 Task: Search one way flight ticket for 5 adults, 1 child, 2 infants in seat and 1 infant on lap in business from Laredo: Laredo International Airport to Riverton: Central Wyoming Regional Airport (was Riverton Regional) on 8-4-2023. Choice of flights is American. Number of bags: 2 checked bags. Price is upto 81000. Outbound departure time preference is 4:00.
Action: Mouse moved to (243, 342)
Screenshot: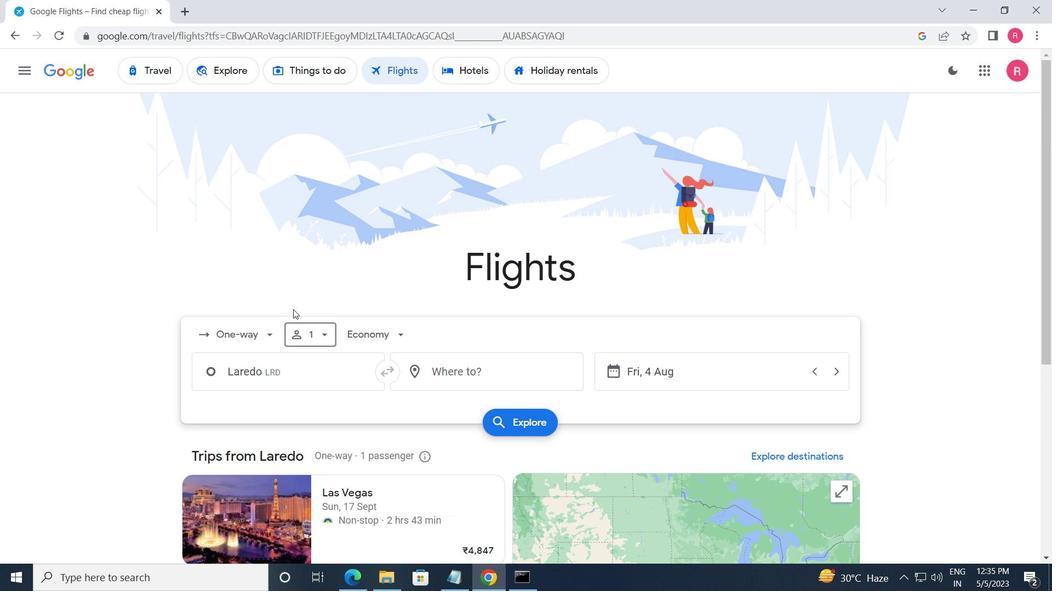 
Action: Mouse pressed left at (243, 342)
Screenshot: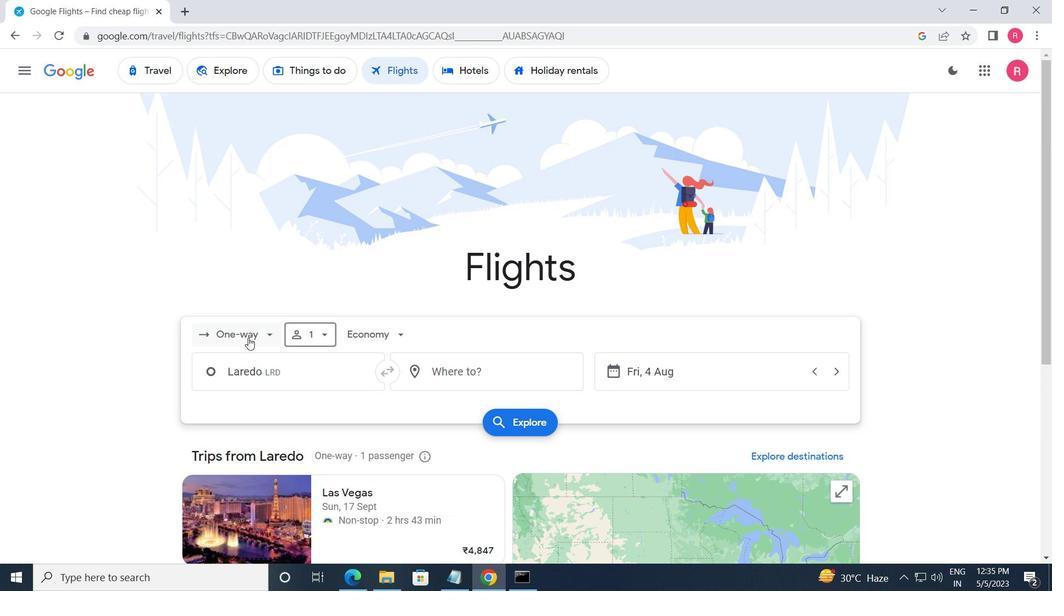 
Action: Mouse moved to (281, 391)
Screenshot: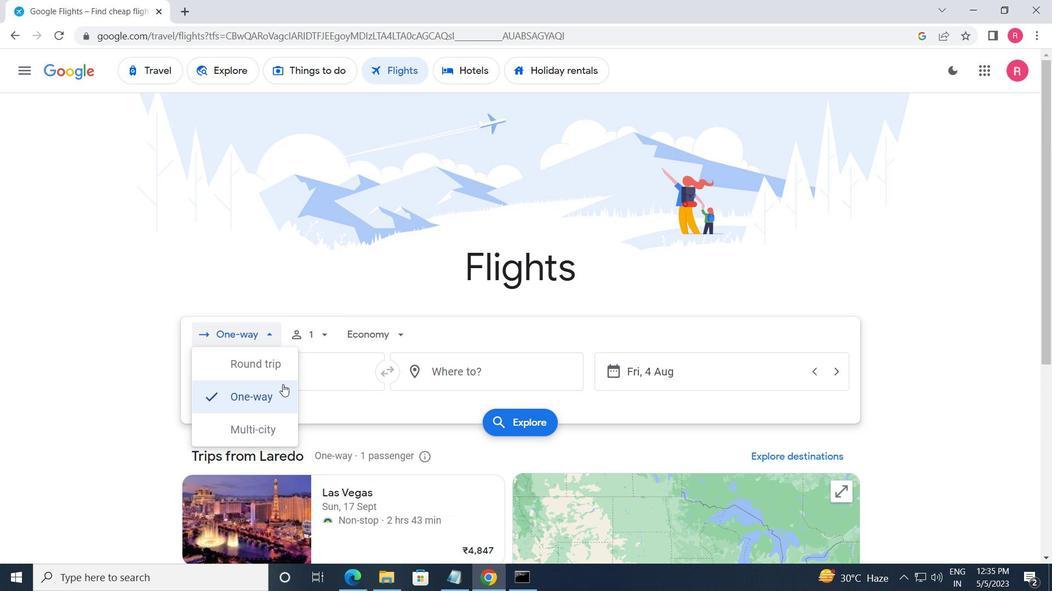 
Action: Mouse pressed left at (281, 391)
Screenshot: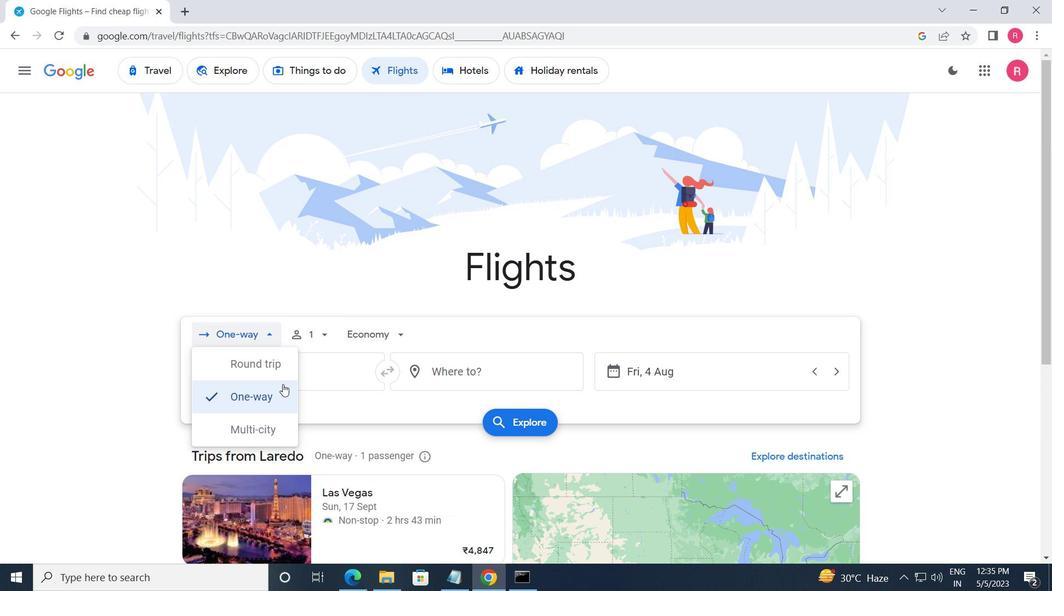 
Action: Mouse moved to (311, 340)
Screenshot: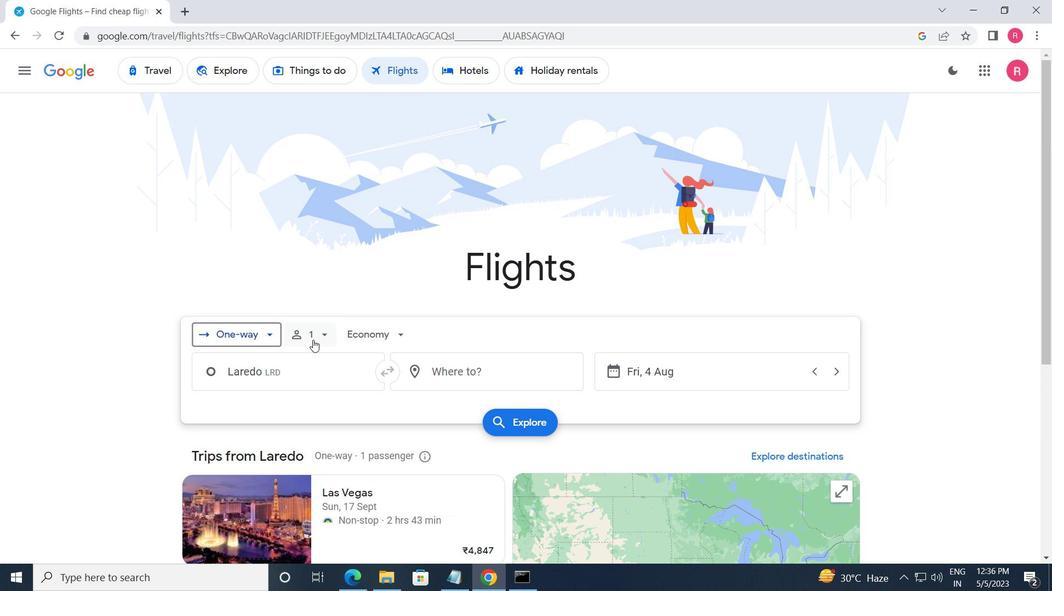
Action: Mouse pressed left at (311, 340)
Screenshot: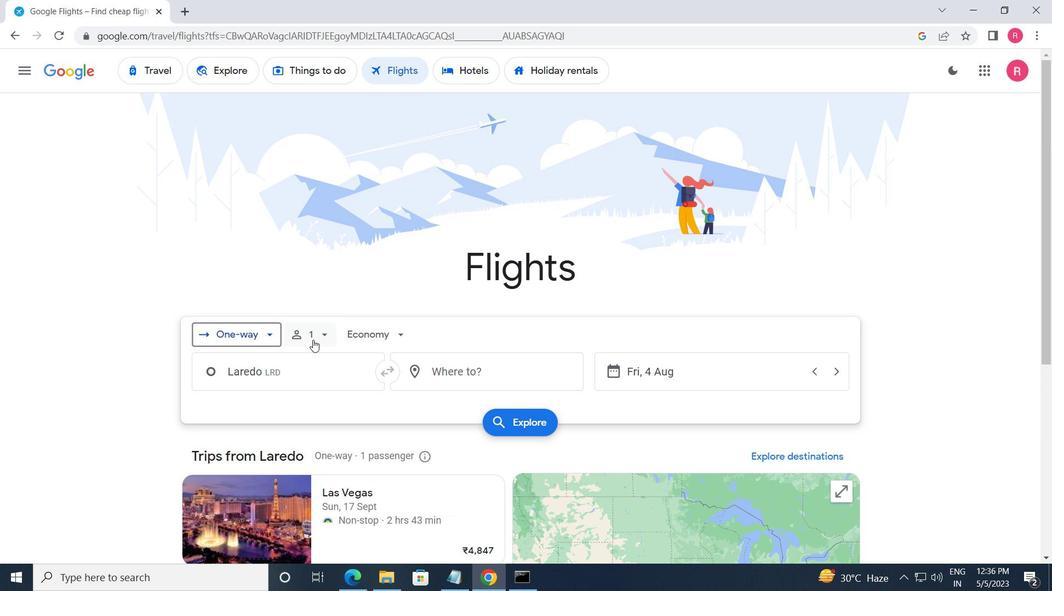 
Action: Mouse moved to (424, 367)
Screenshot: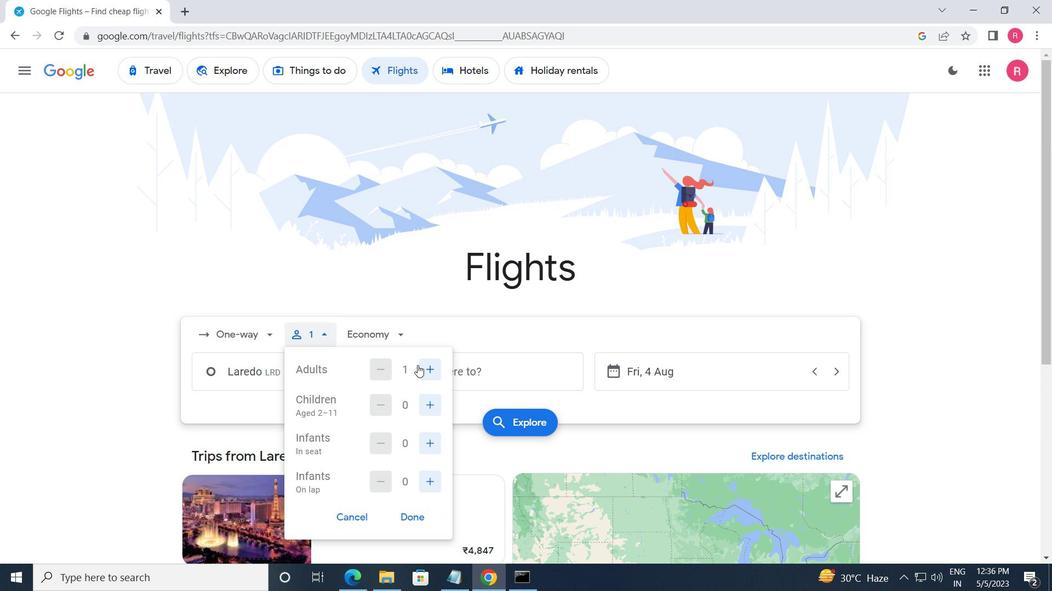 
Action: Mouse pressed left at (424, 367)
Screenshot: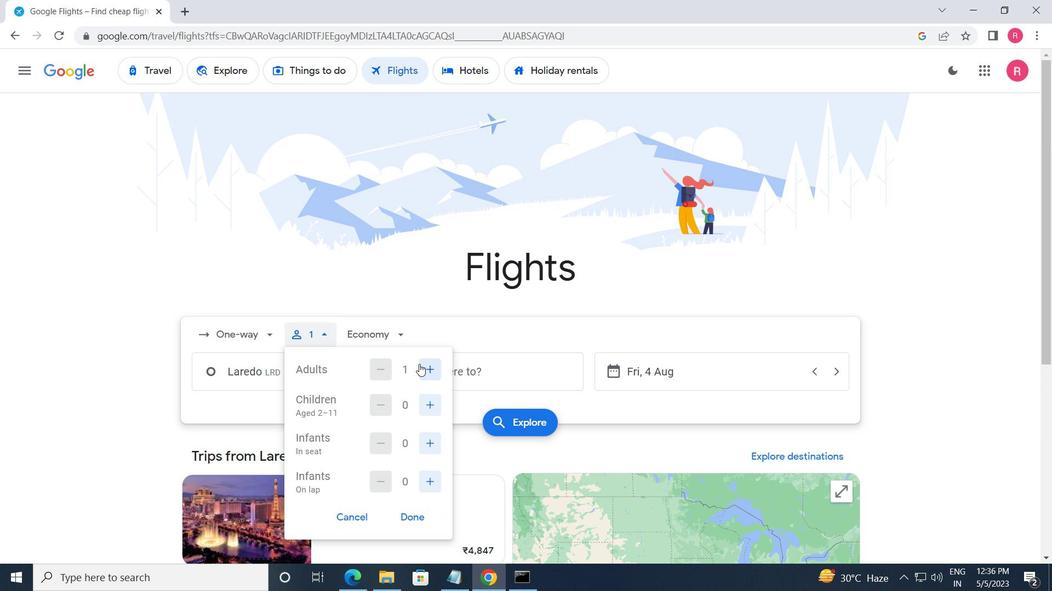 
Action: Mouse pressed left at (424, 367)
Screenshot: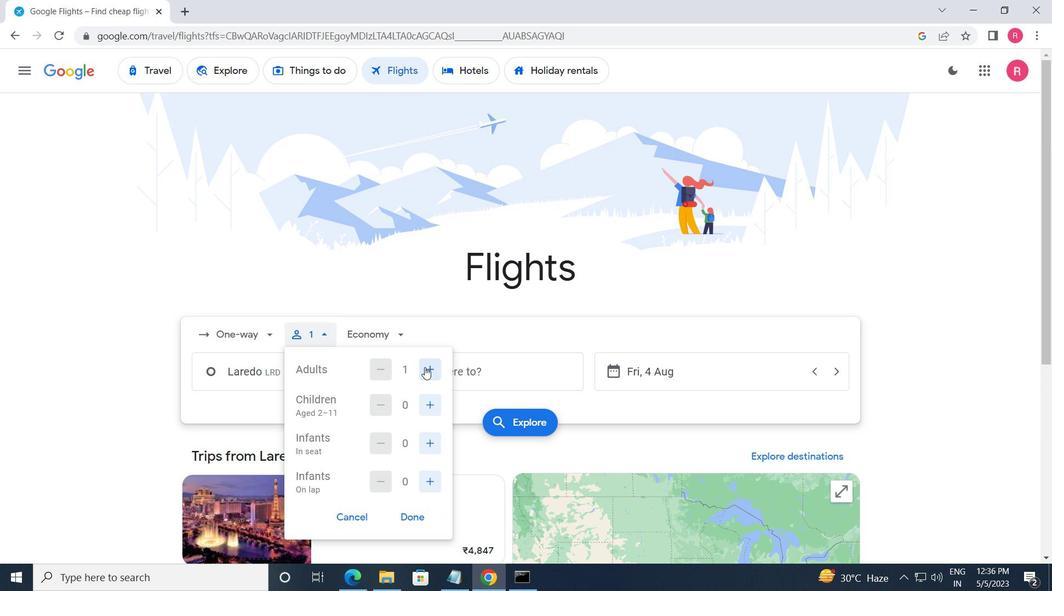 
Action: Mouse pressed left at (424, 367)
Screenshot: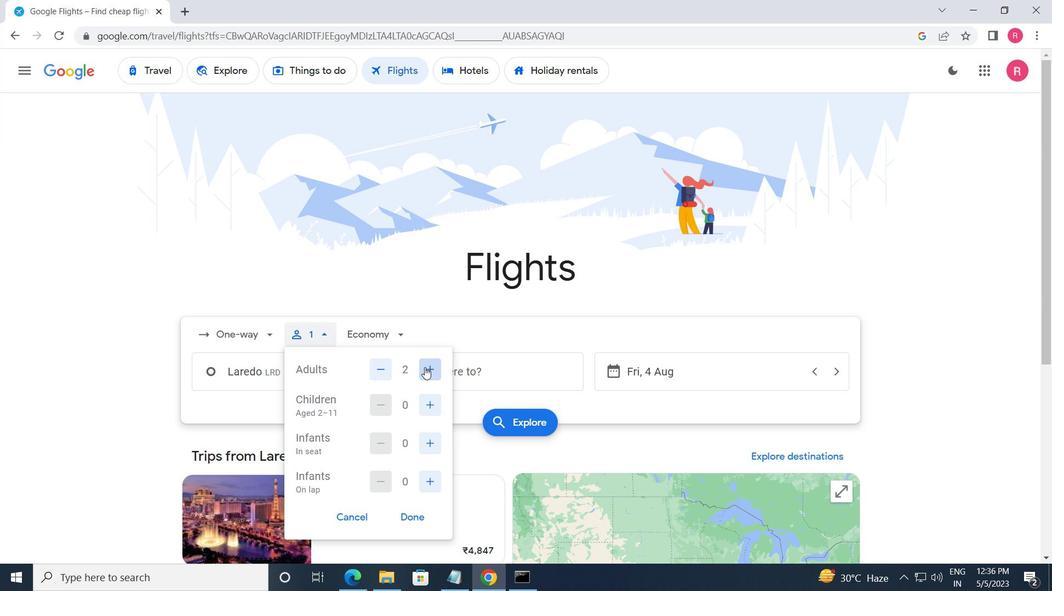 
Action: Mouse moved to (424, 367)
Screenshot: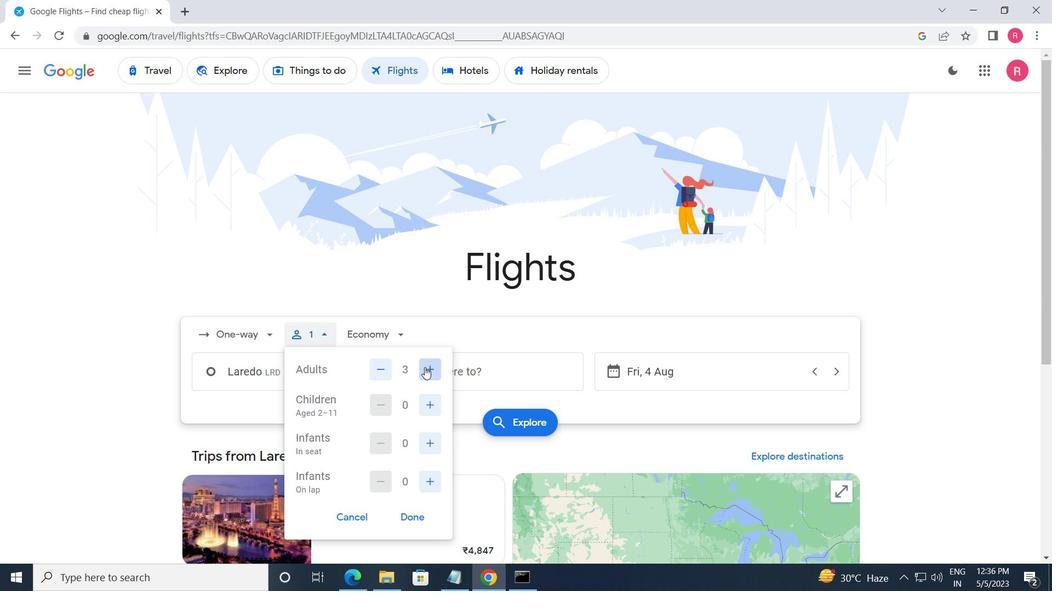 
Action: Mouse pressed left at (424, 367)
Screenshot: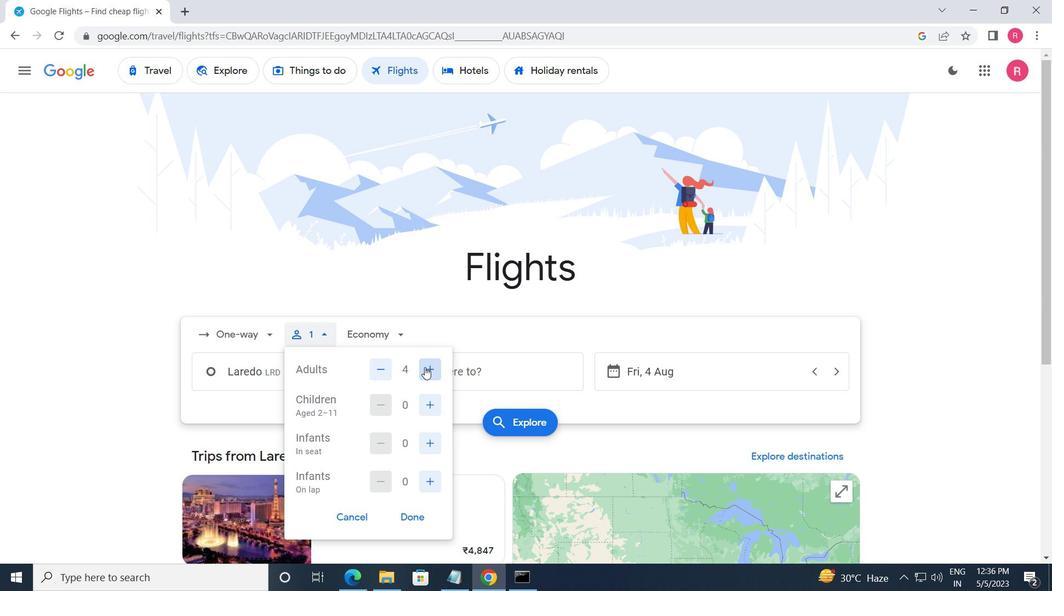 
Action: Mouse moved to (433, 395)
Screenshot: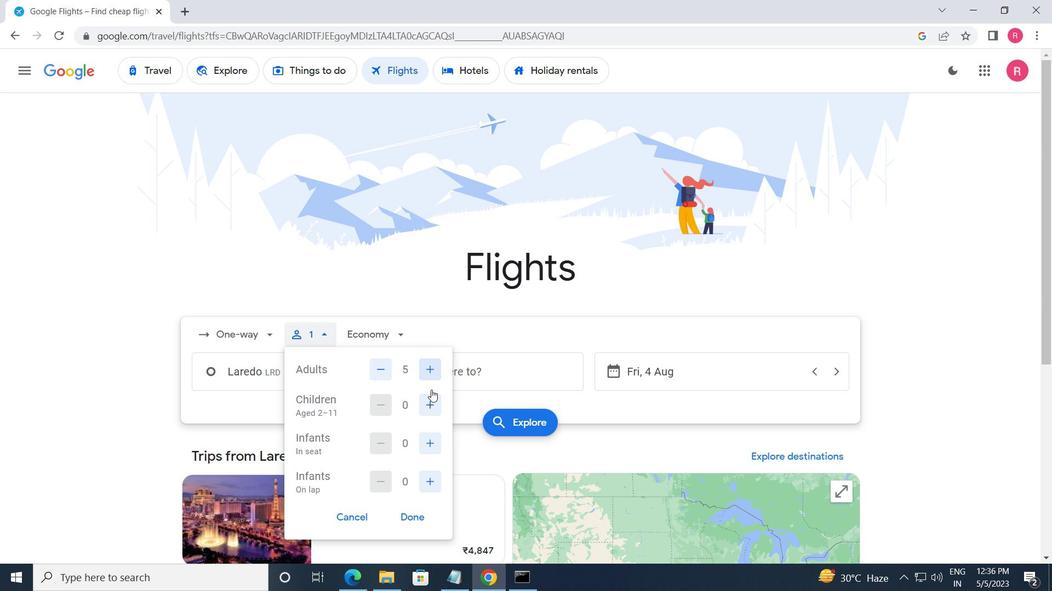 
Action: Mouse pressed left at (433, 395)
Screenshot: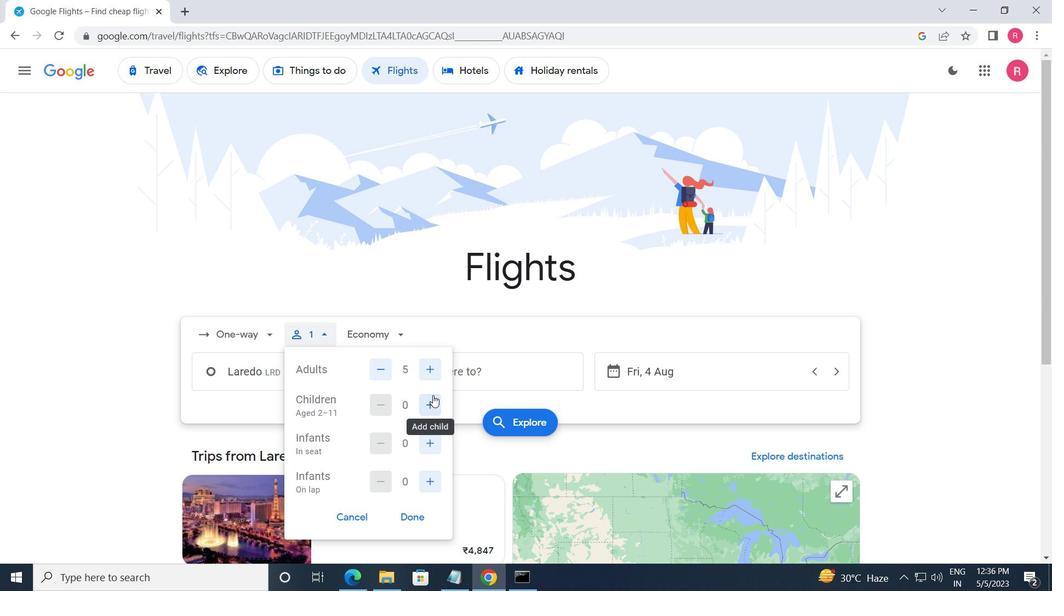 
Action: Mouse moved to (433, 435)
Screenshot: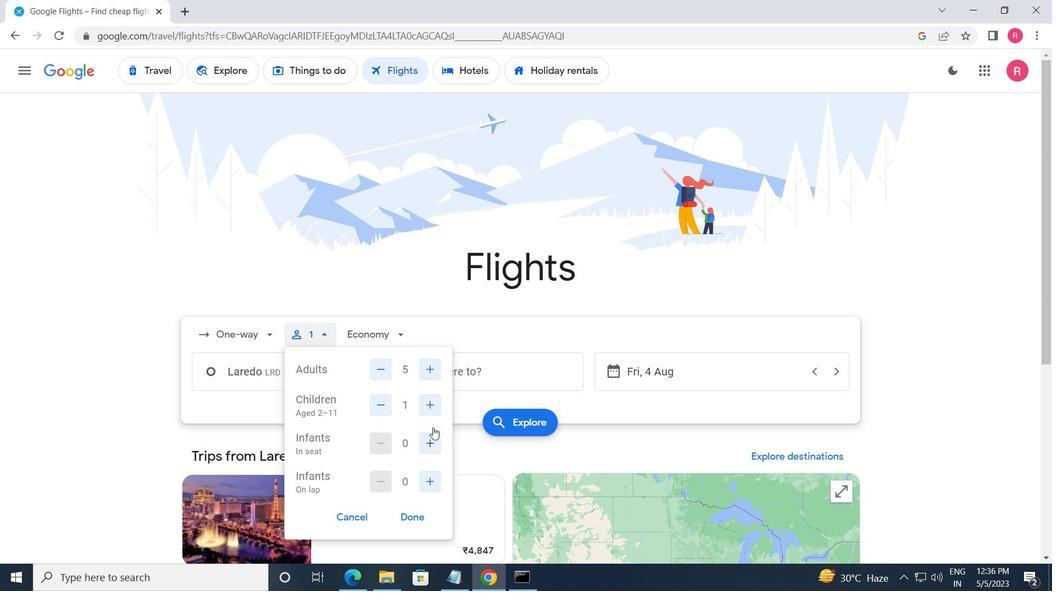 
Action: Mouse pressed left at (433, 435)
Screenshot: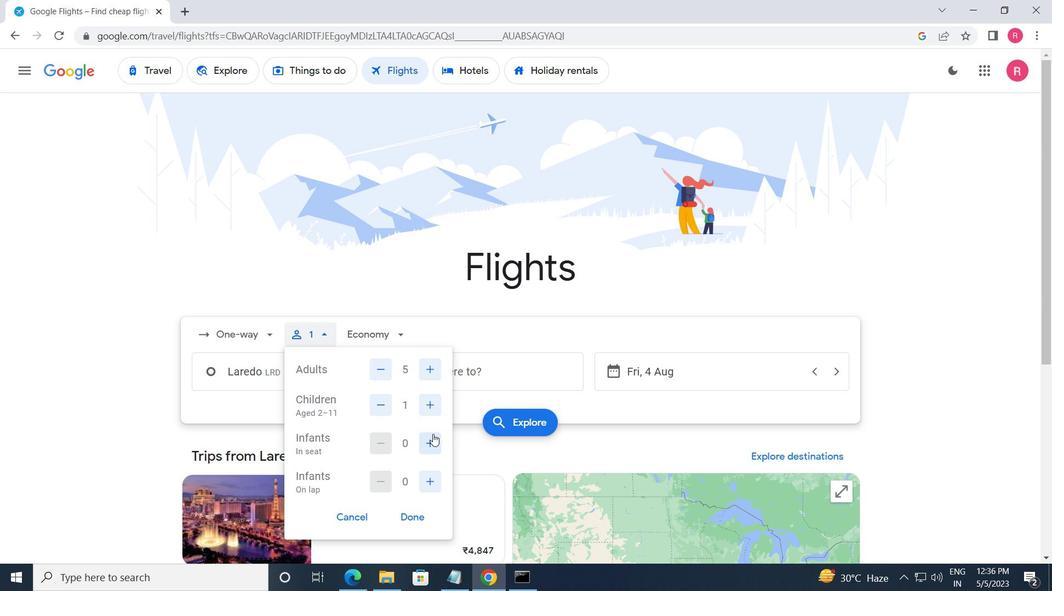 
Action: Mouse pressed left at (433, 435)
Screenshot: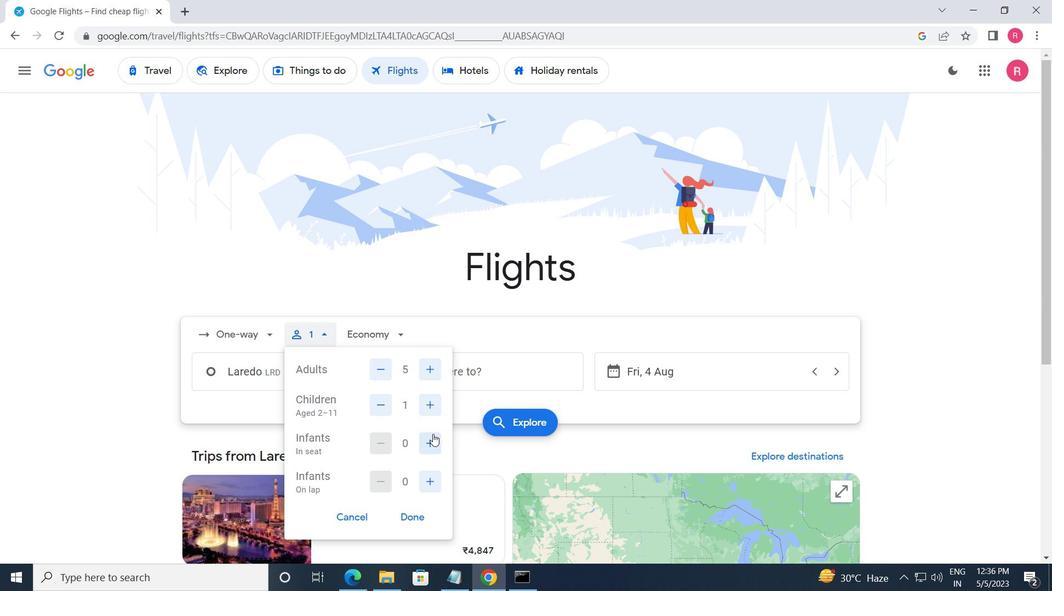 
Action: Mouse moved to (433, 435)
Screenshot: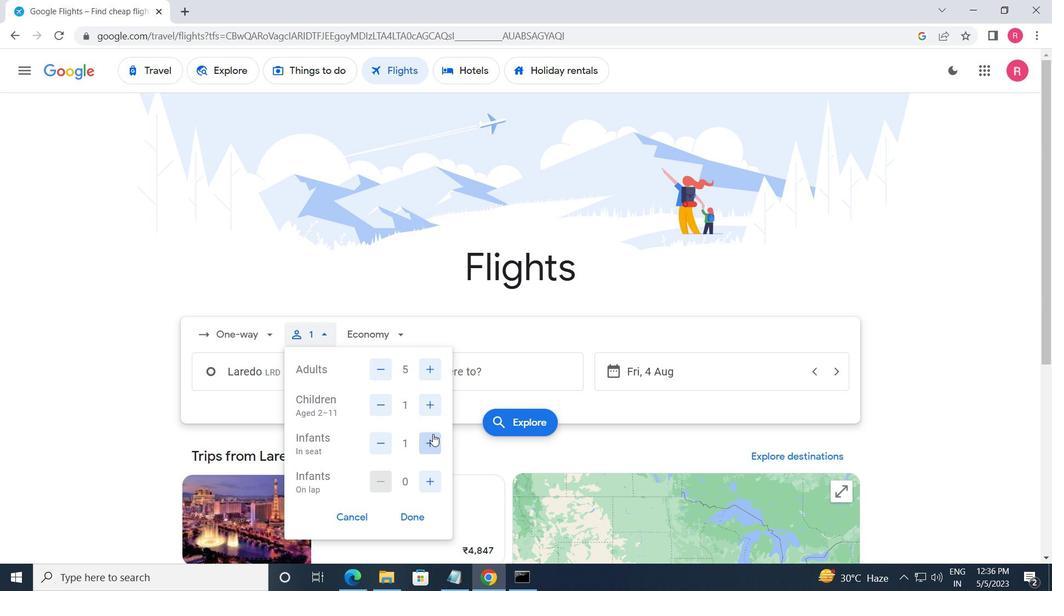 
Action: Mouse pressed left at (433, 435)
Screenshot: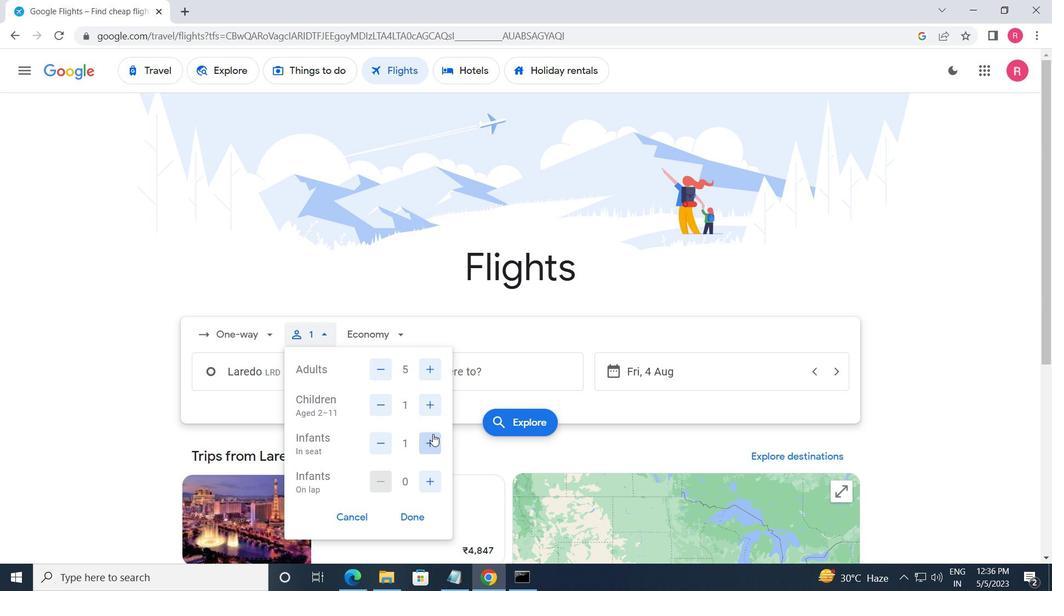
Action: Mouse moved to (377, 445)
Screenshot: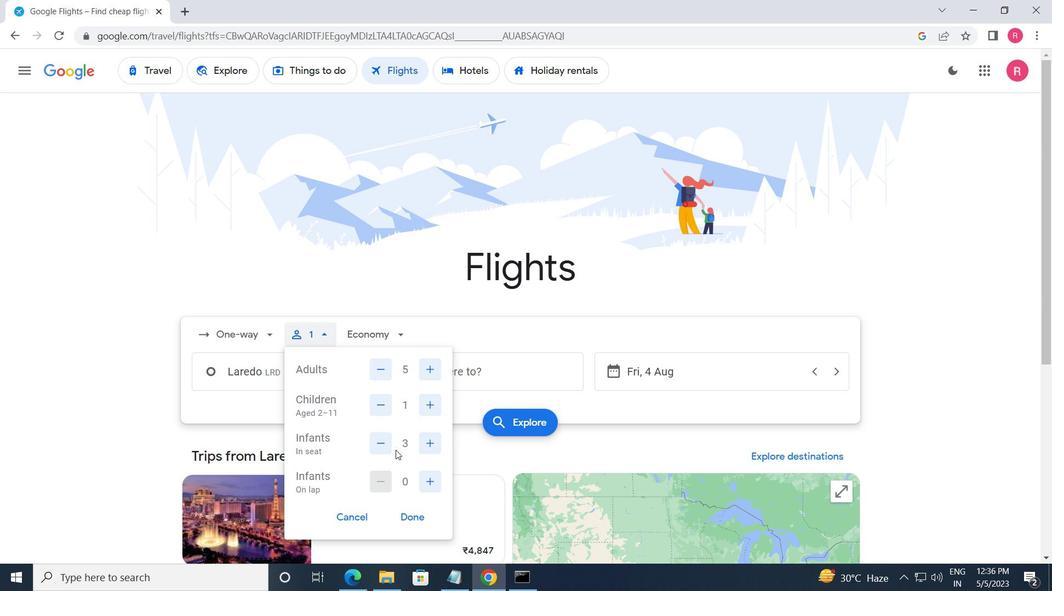 
Action: Mouse pressed left at (377, 445)
Screenshot: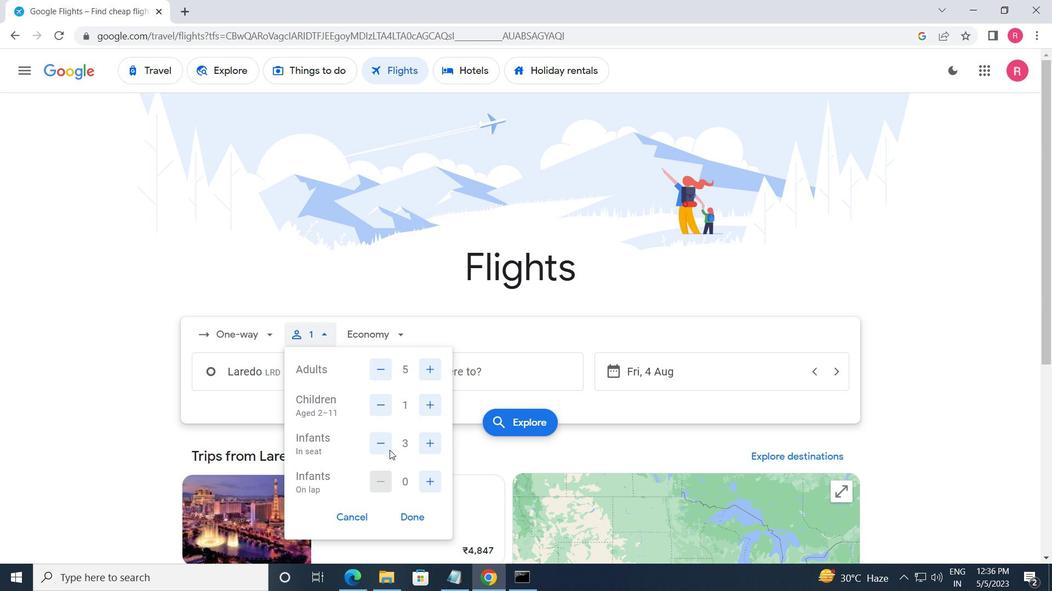 
Action: Mouse moved to (420, 511)
Screenshot: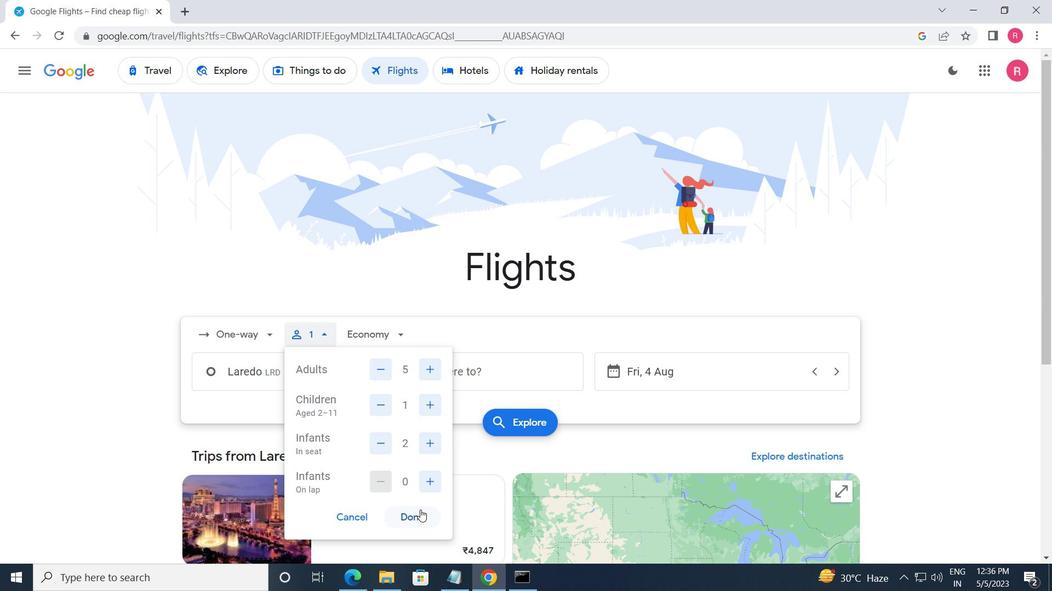 
Action: Mouse pressed left at (420, 511)
Screenshot: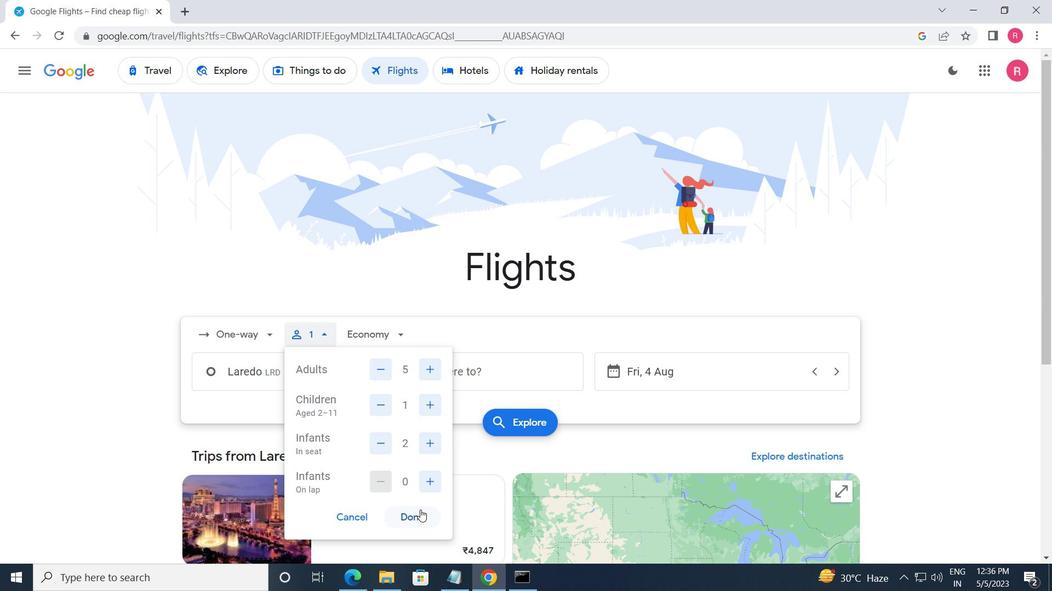 
Action: Mouse moved to (299, 331)
Screenshot: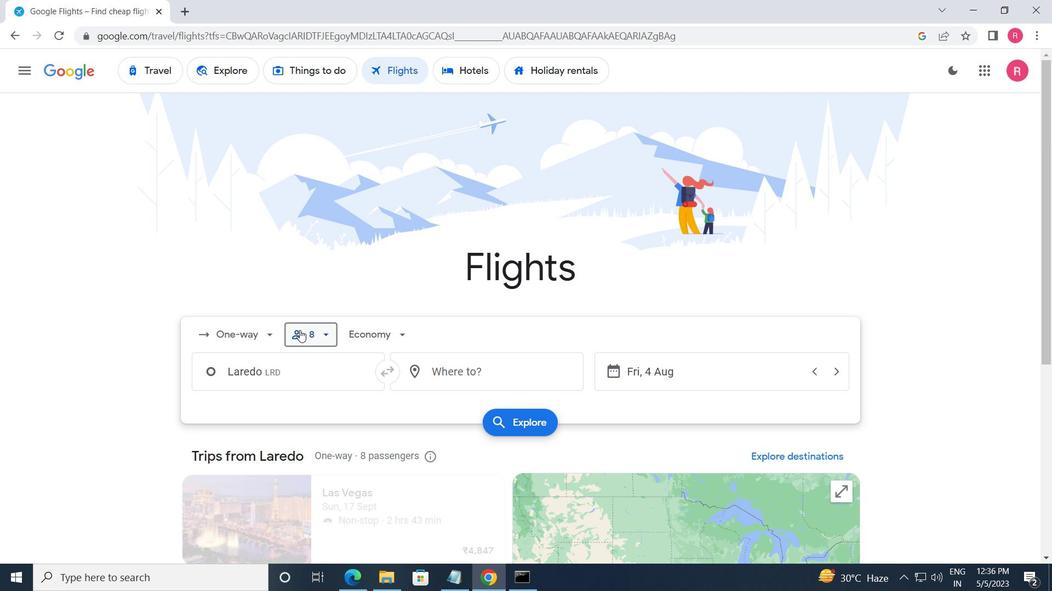 
Action: Mouse pressed left at (299, 331)
Screenshot: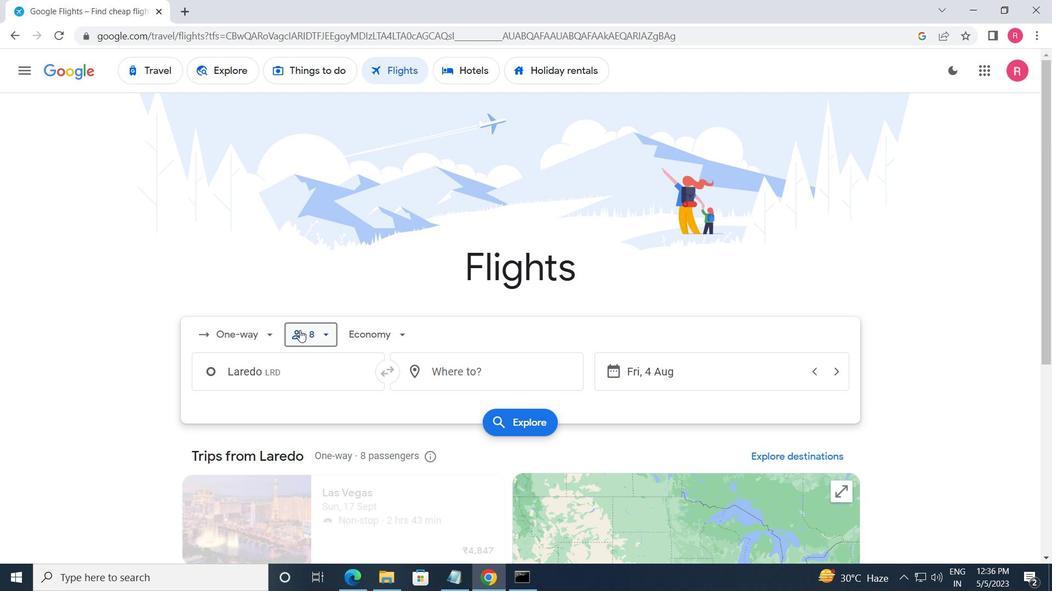 
Action: Mouse moved to (423, 485)
Screenshot: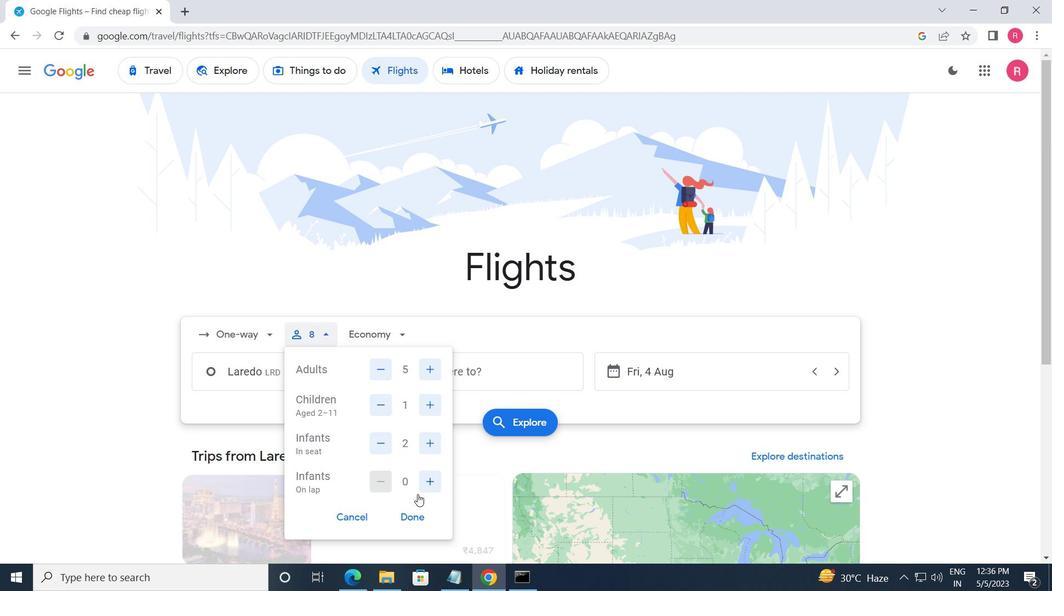 
Action: Mouse pressed left at (423, 485)
Screenshot: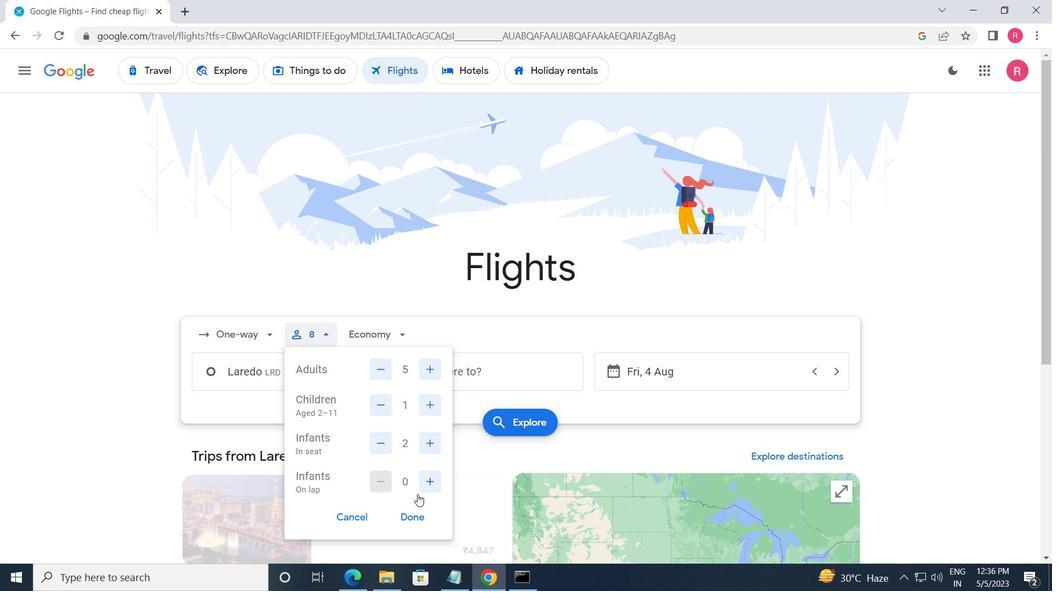 
Action: Mouse moved to (415, 515)
Screenshot: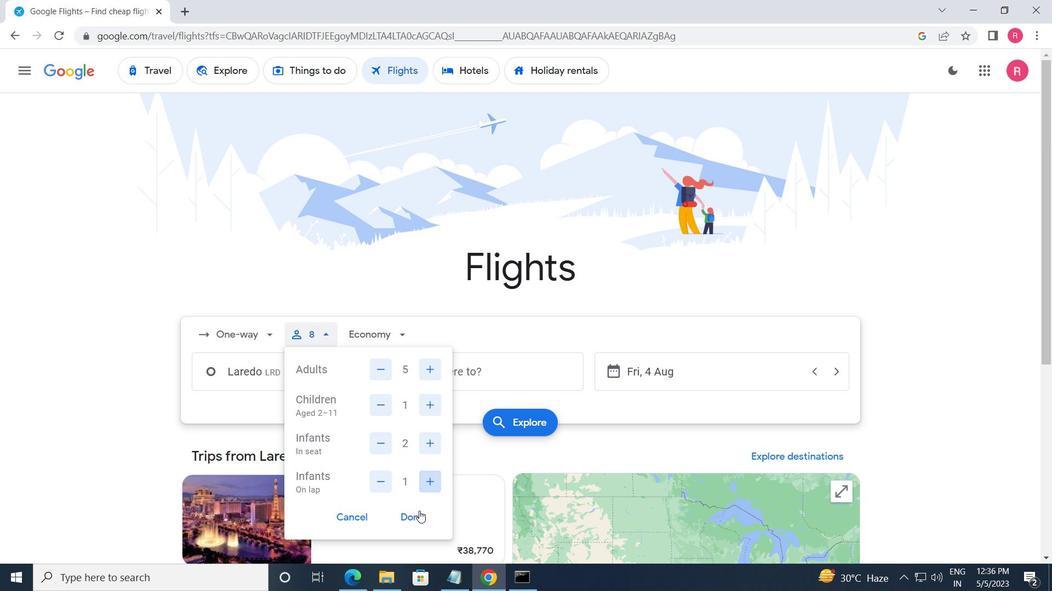 
Action: Mouse pressed left at (415, 515)
Screenshot: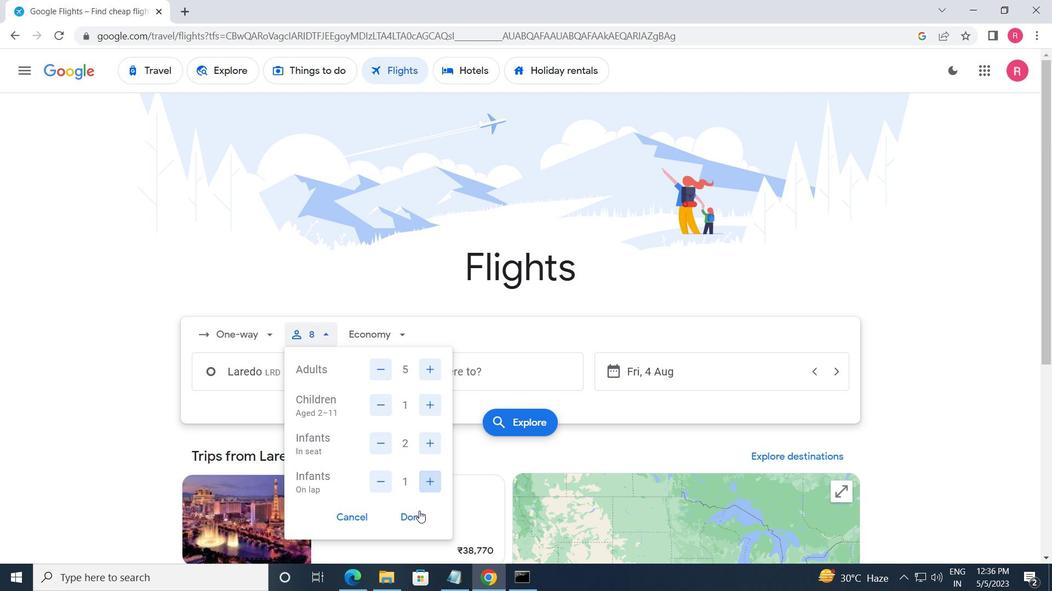 
Action: Mouse moved to (374, 331)
Screenshot: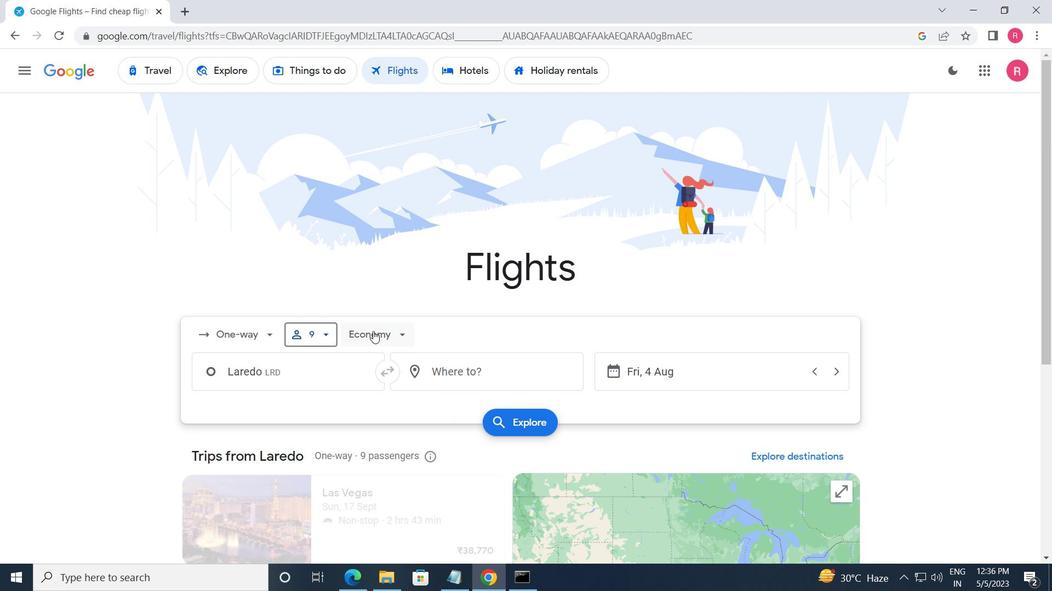 
Action: Mouse pressed left at (374, 331)
Screenshot: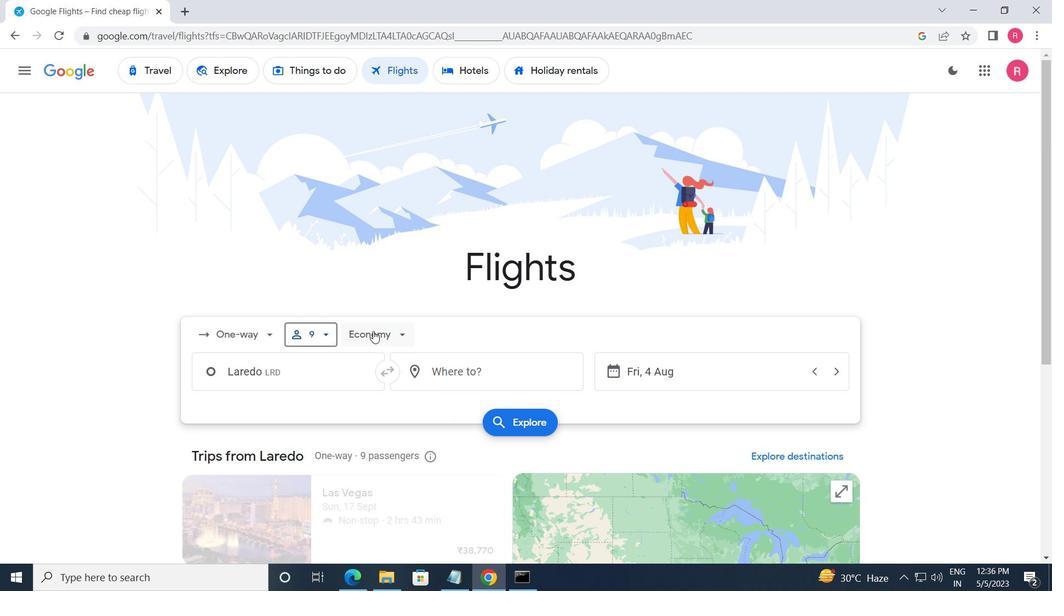 
Action: Mouse moved to (414, 426)
Screenshot: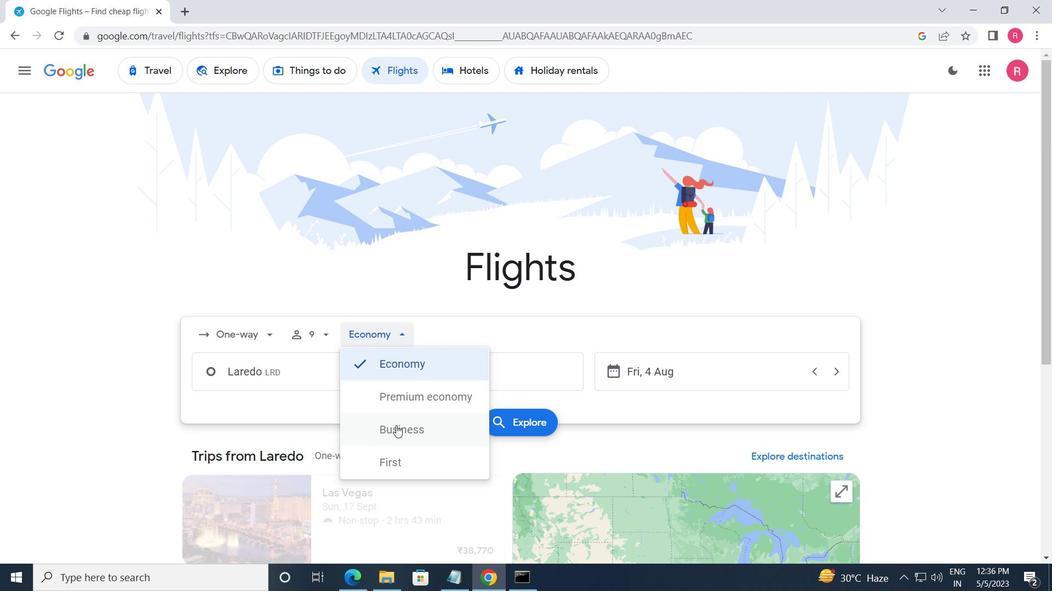 
Action: Mouse pressed left at (414, 426)
Screenshot: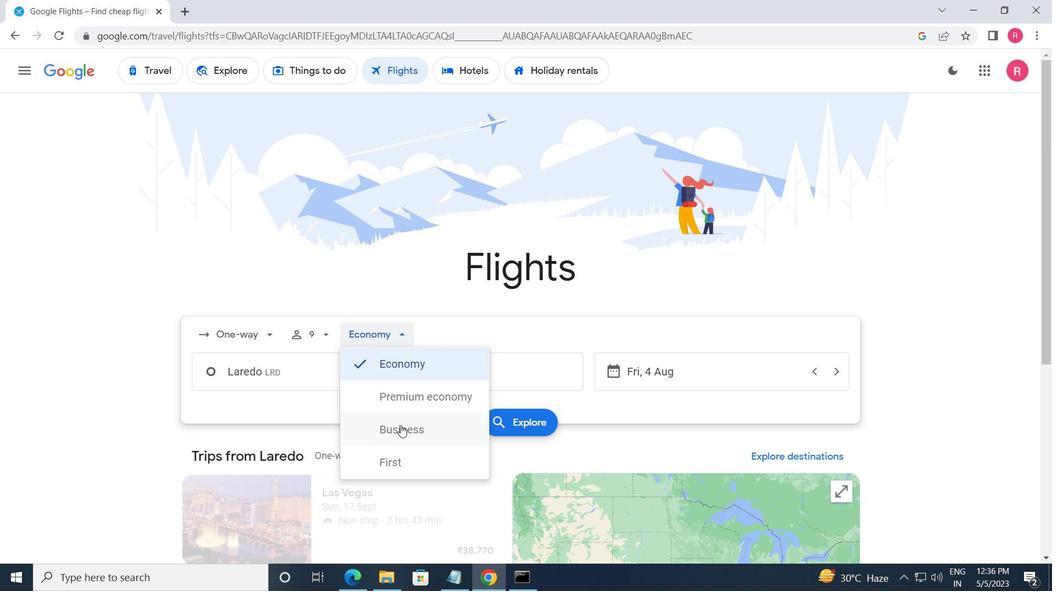 
Action: Mouse moved to (324, 367)
Screenshot: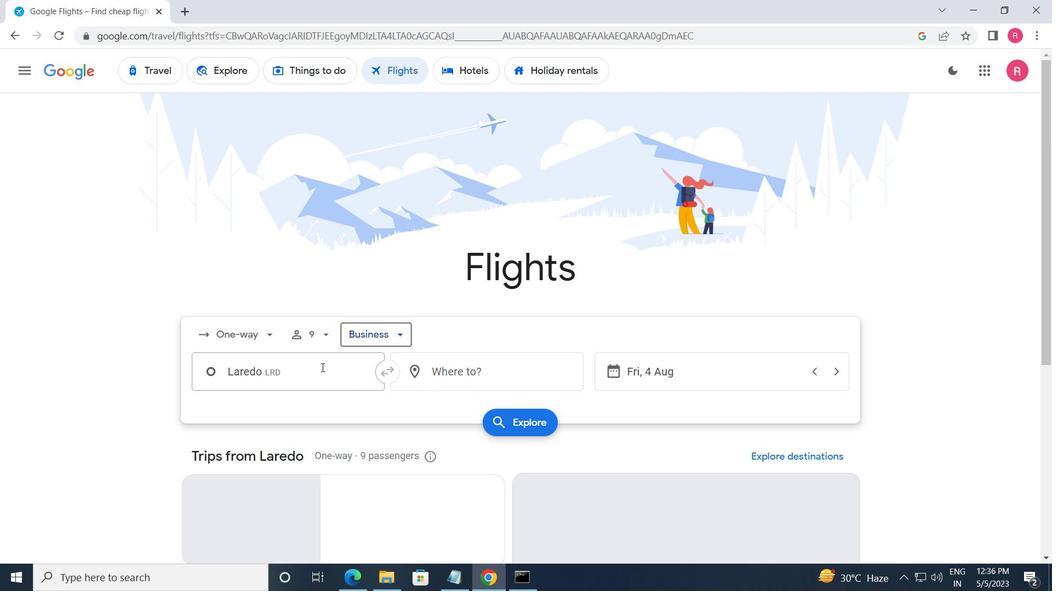 
Action: Mouse pressed left at (324, 367)
Screenshot: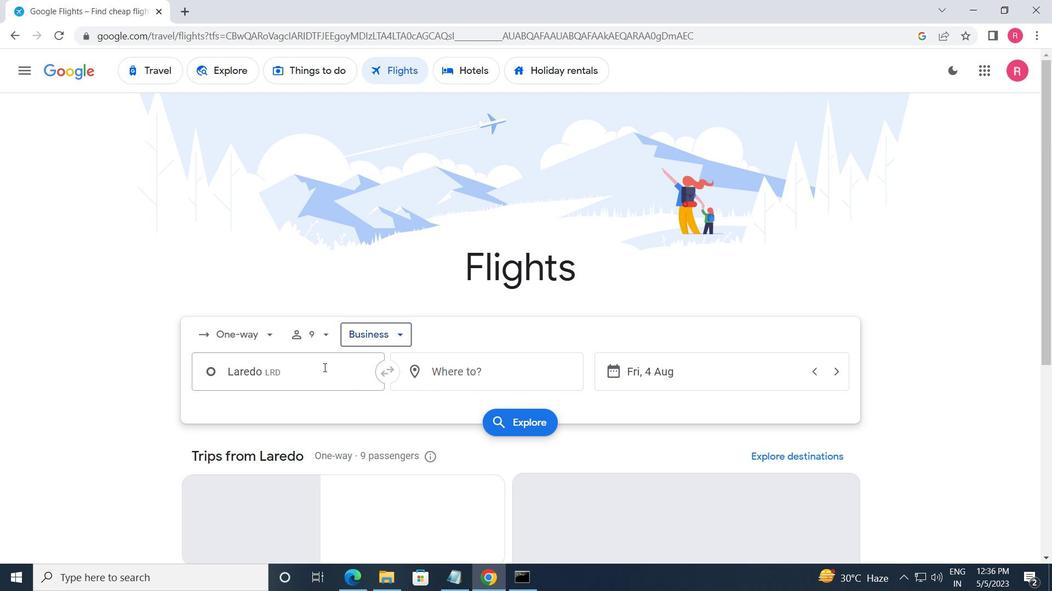 
Action: Mouse moved to (325, 367)
Screenshot: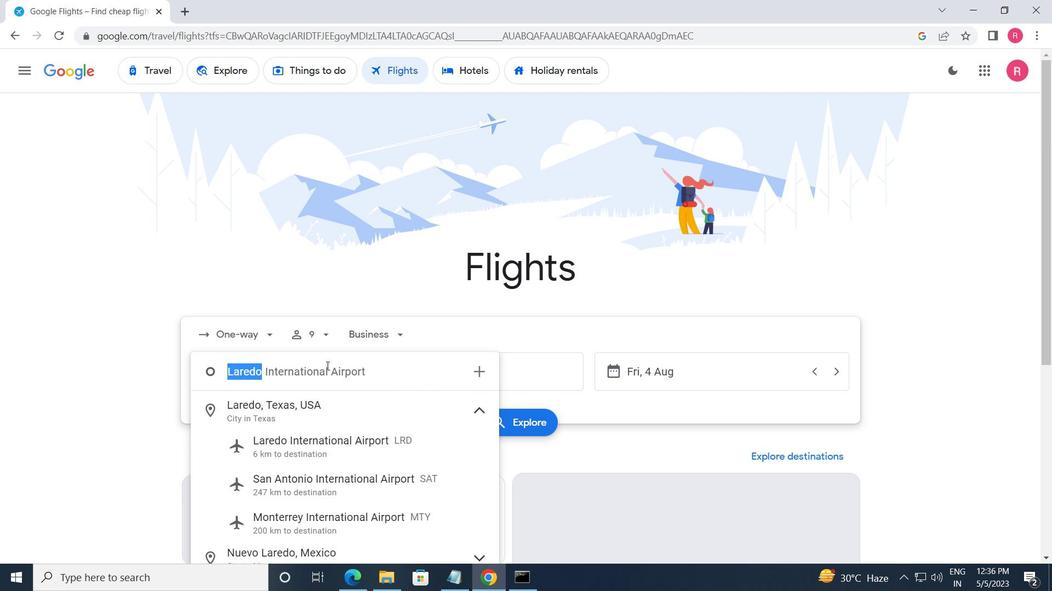 
Action: Key pressed <Key.shift_r>Laredo
Screenshot: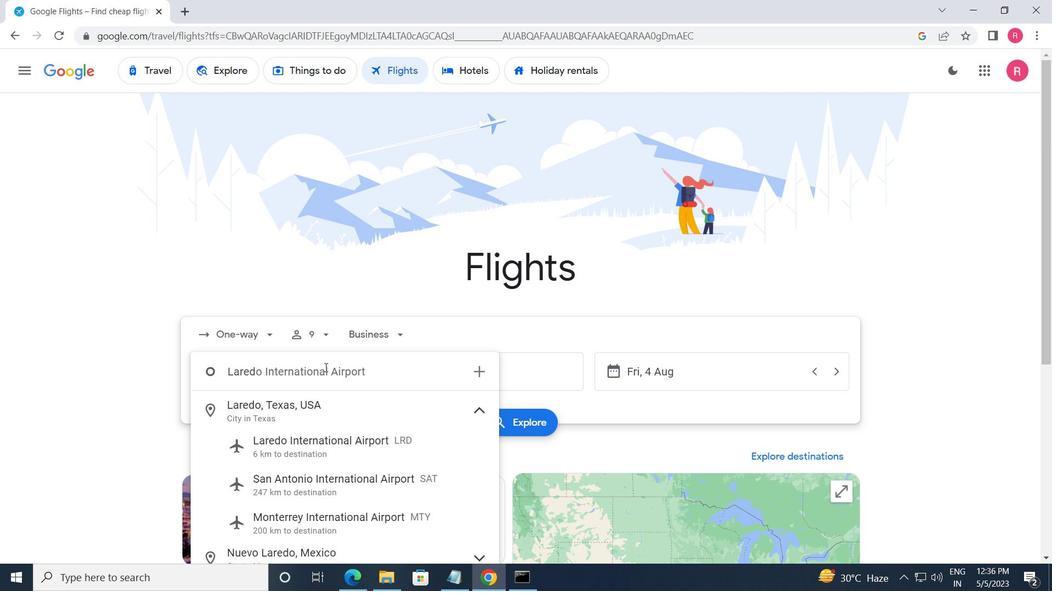 
Action: Mouse moved to (348, 440)
Screenshot: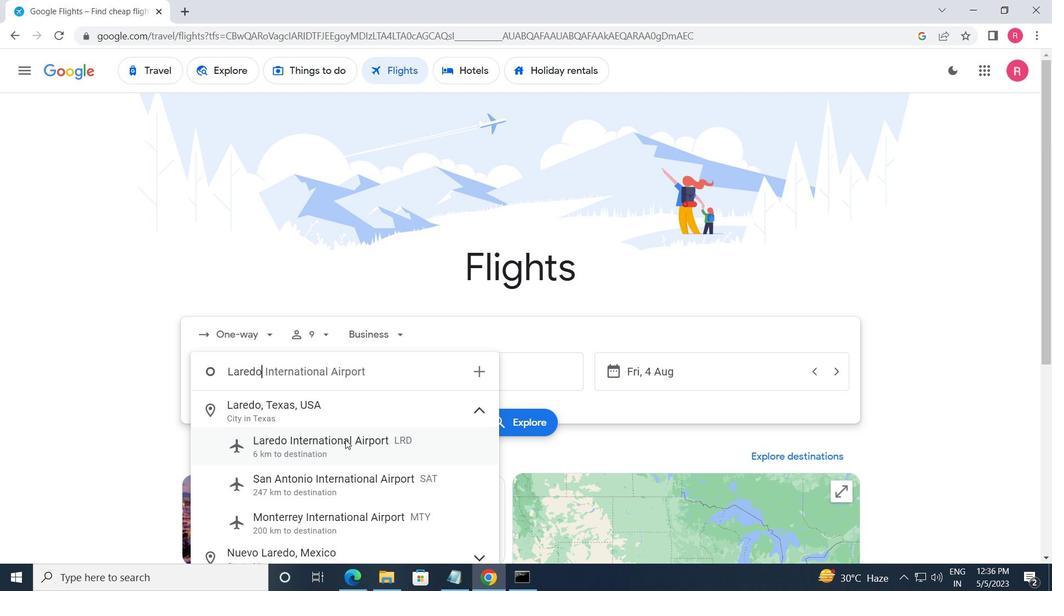 
Action: Mouse pressed left at (348, 440)
Screenshot: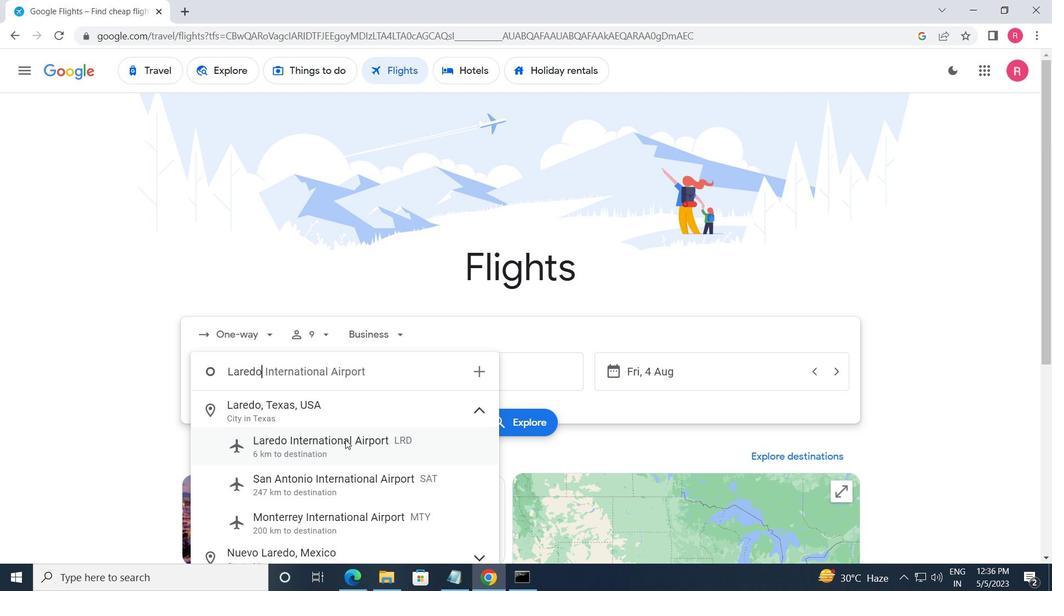 
Action: Mouse moved to (490, 382)
Screenshot: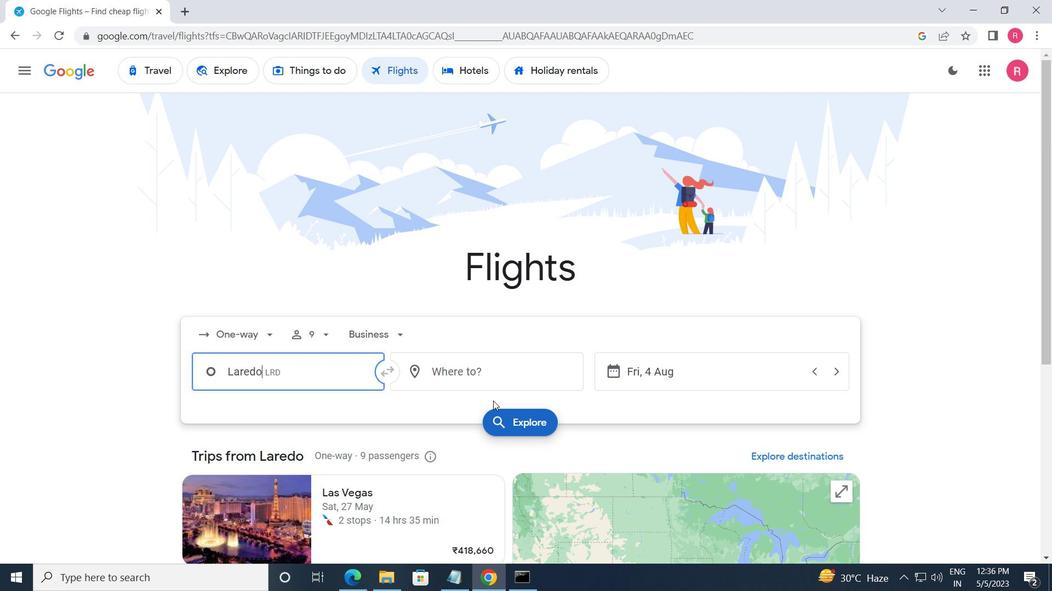 
Action: Mouse pressed left at (490, 382)
Screenshot: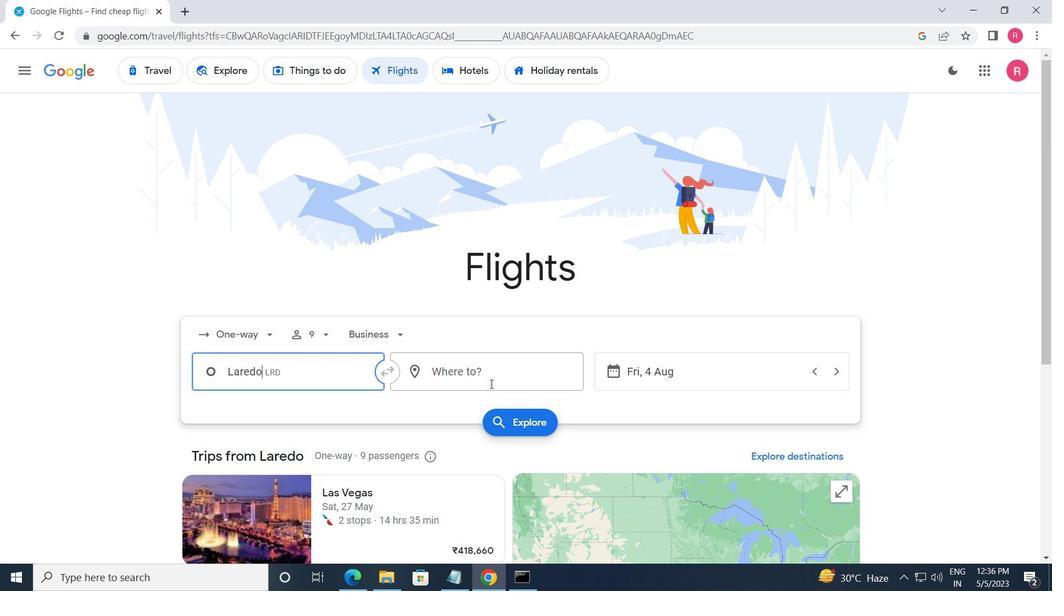 
Action: Mouse moved to (485, 380)
Screenshot: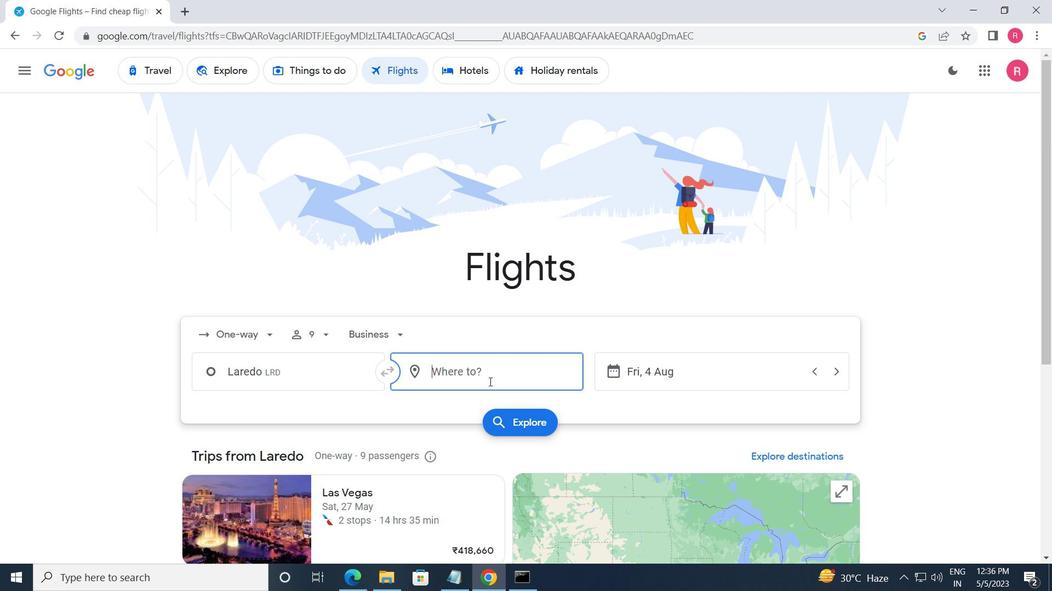 
Action: Key pressed <Key.shift>RIVERTON
Screenshot: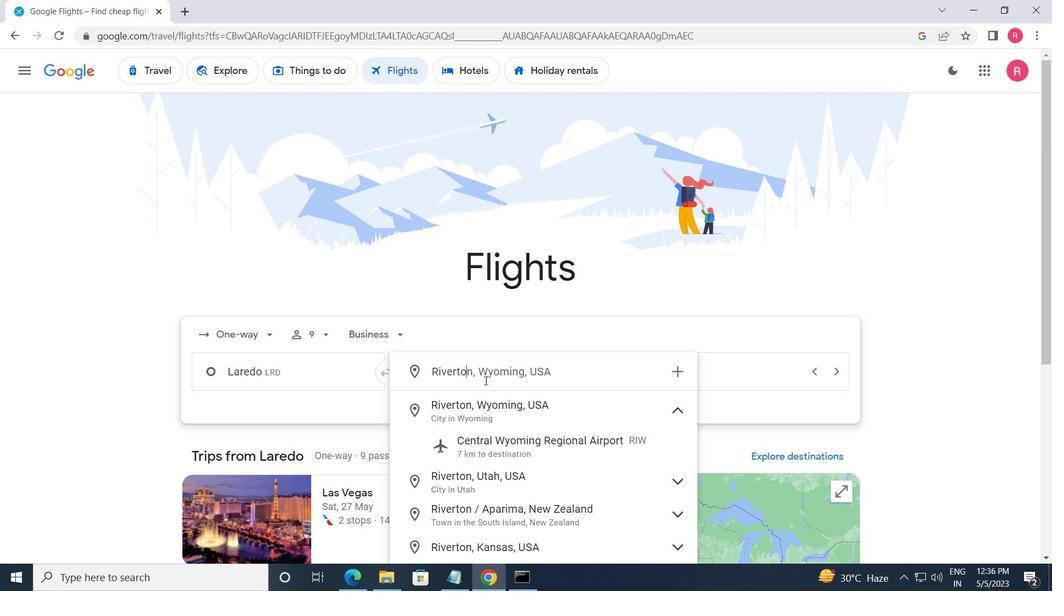 
Action: Mouse moved to (561, 434)
Screenshot: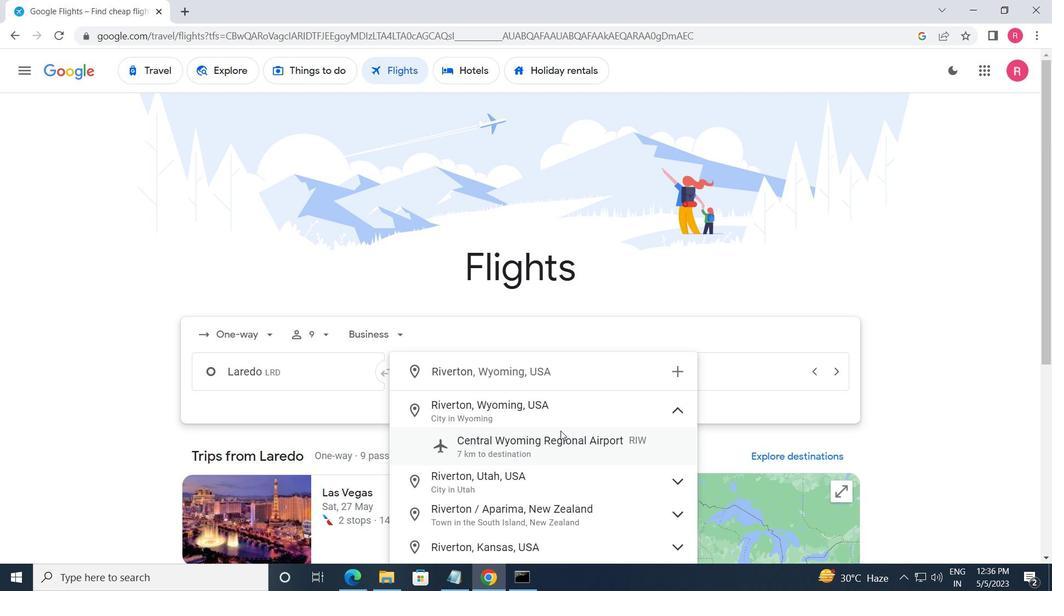 
Action: Mouse pressed left at (561, 434)
Screenshot: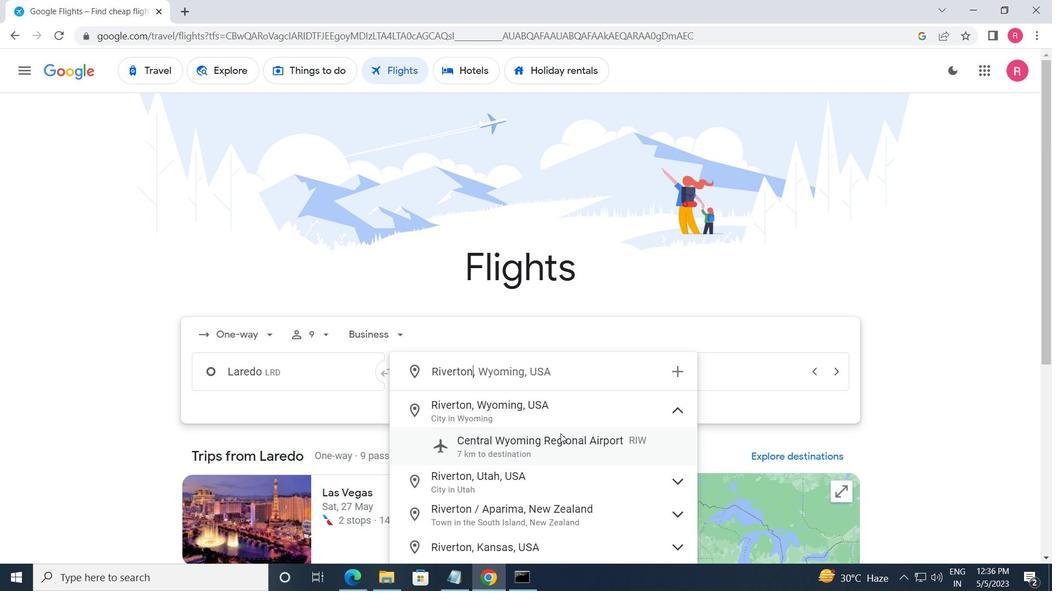 
Action: Mouse moved to (702, 376)
Screenshot: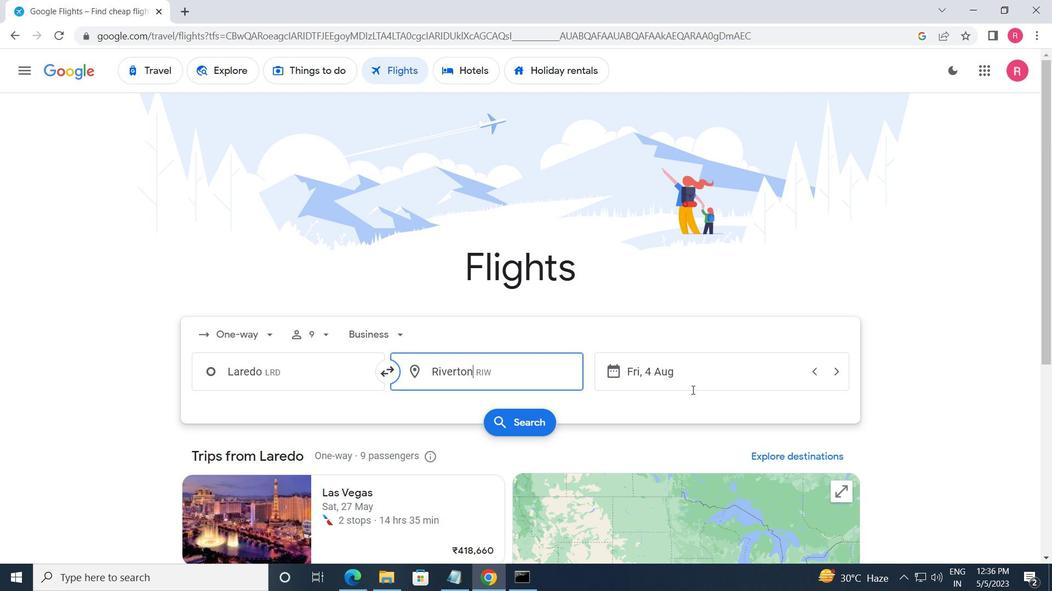 
Action: Mouse pressed left at (702, 376)
Screenshot: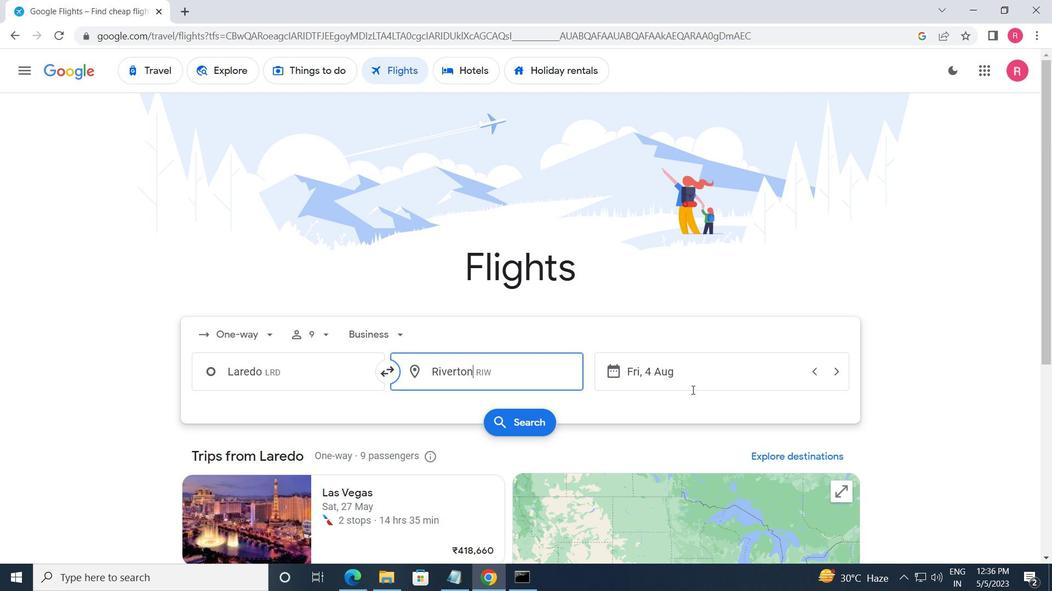 
Action: Mouse moved to (531, 322)
Screenshot: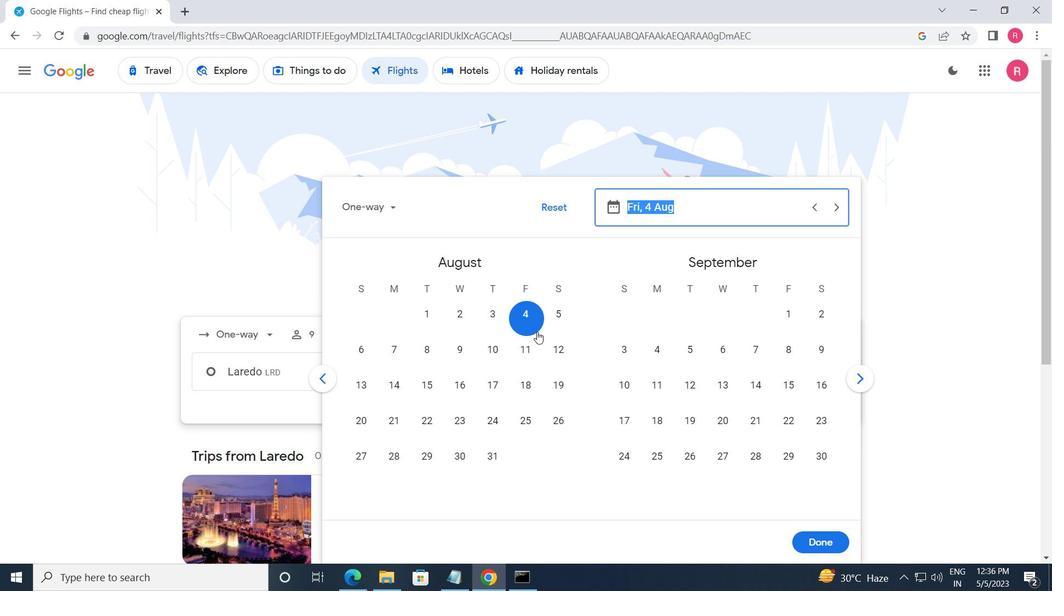 
Action: Mouse pressed left at (531, 322)
Screenshot: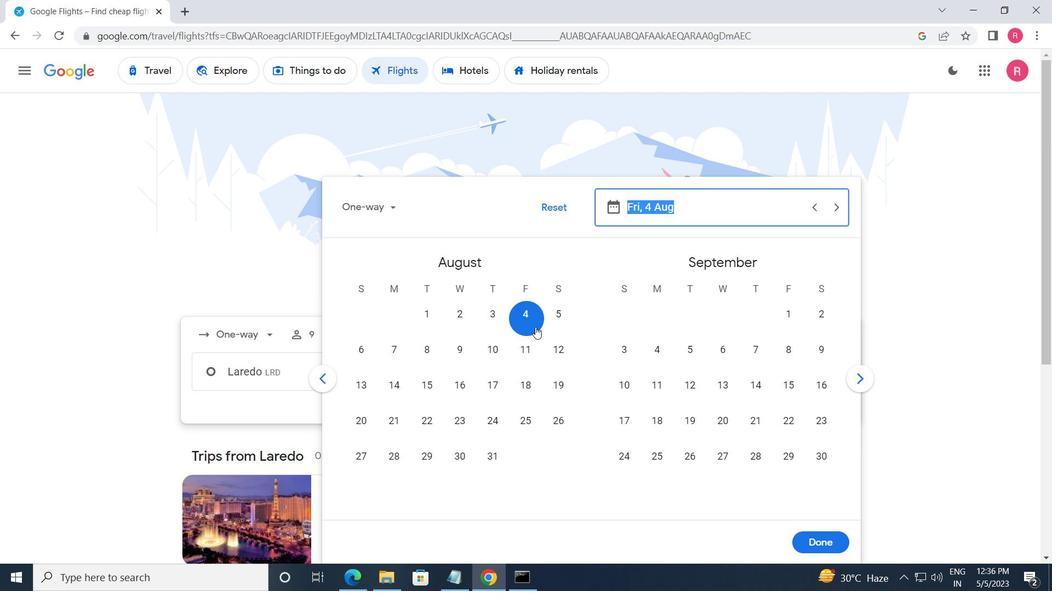 
Action: Mouse moved to (834, 545)
Screenshot: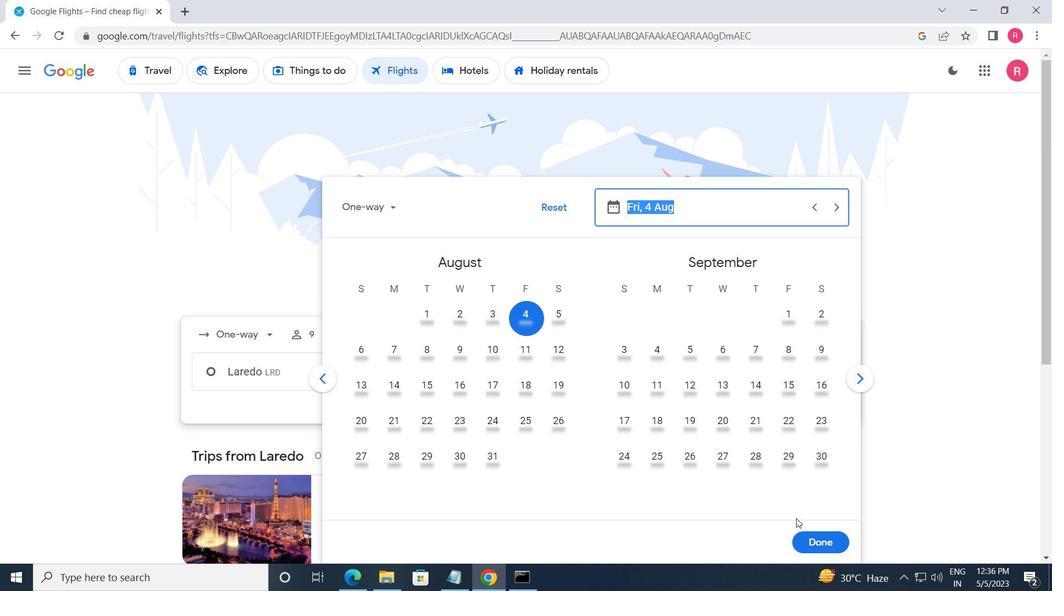 
Action: Mouse pressed left at (834, 545)
Screenshot: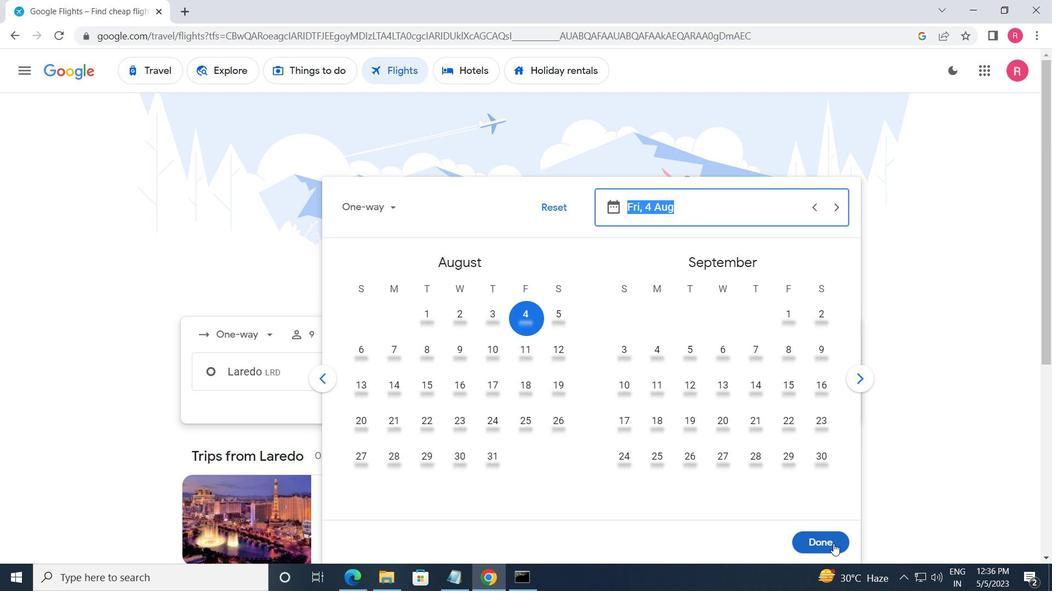
Action: Mouse moved to (505, 407)
Screenshot: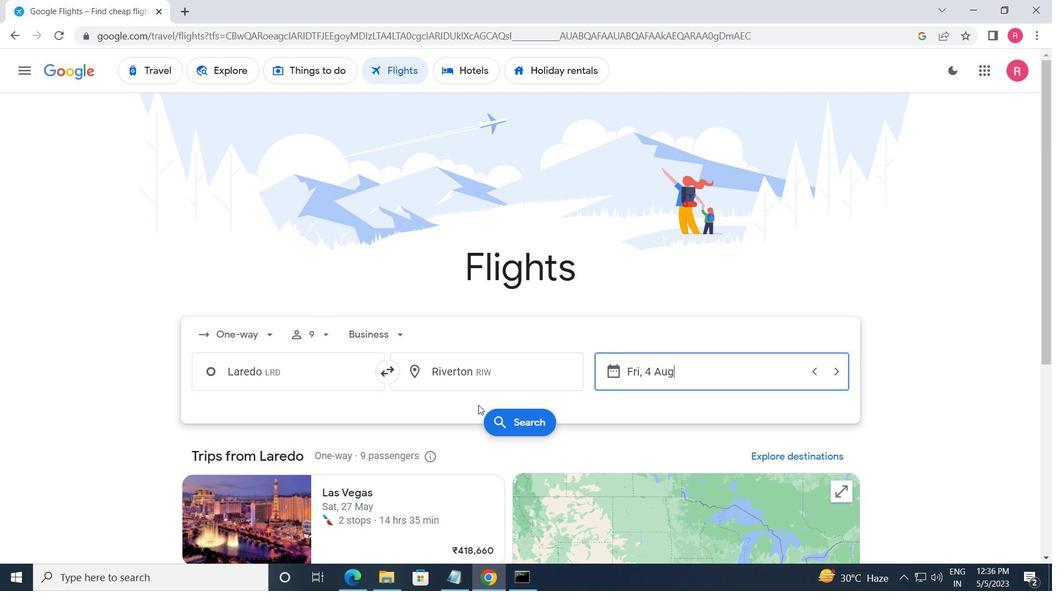 
Action: Mouse pressed left at (505, 407)
Screenshot: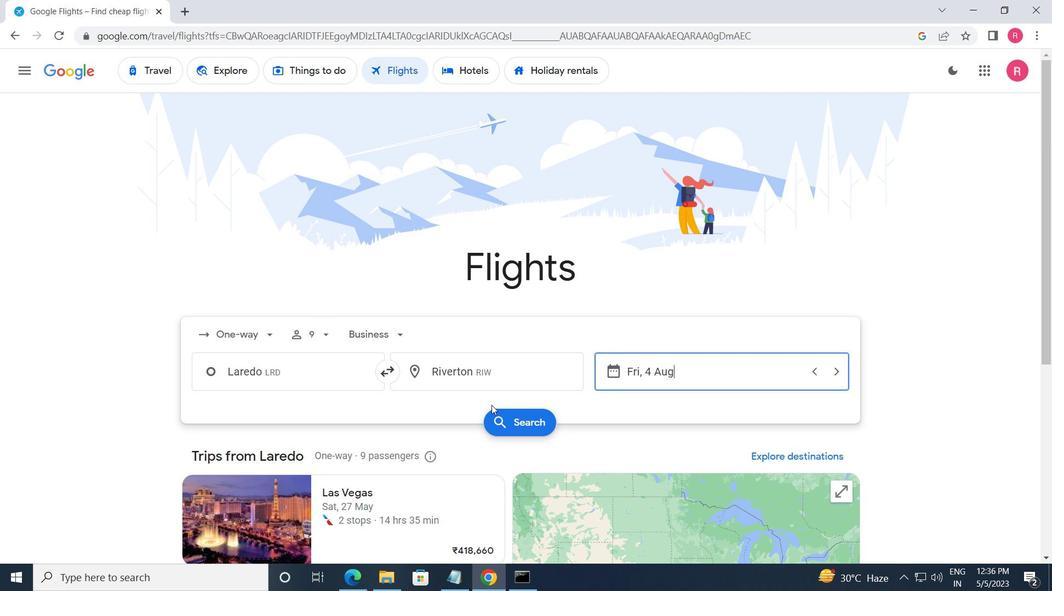 
Action: Mouse moved to (220, 198)
Screenshot: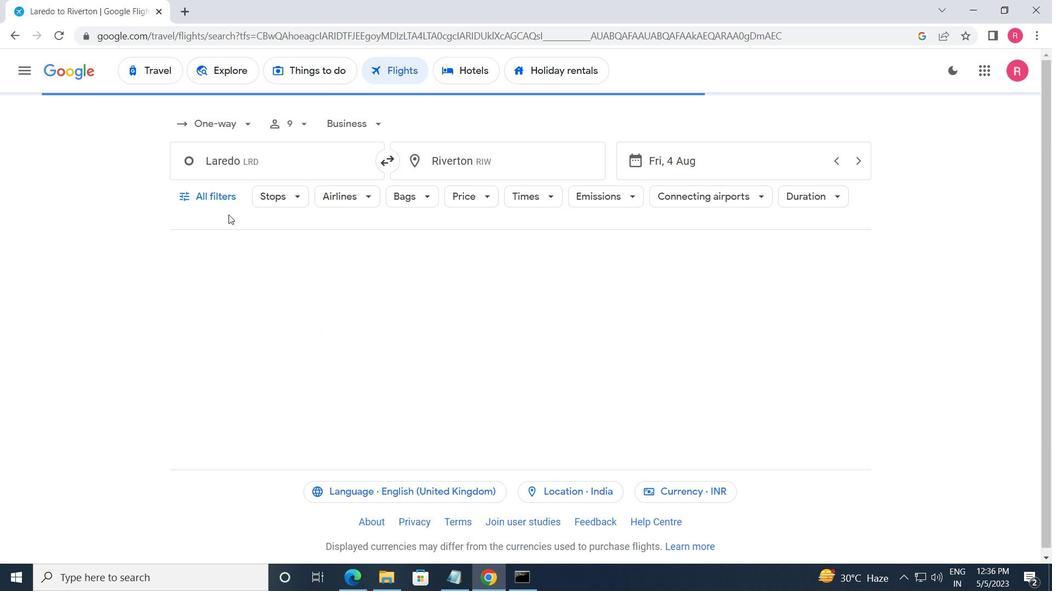 
Action: Mouse pressed left at (220, 198)
Screenshot: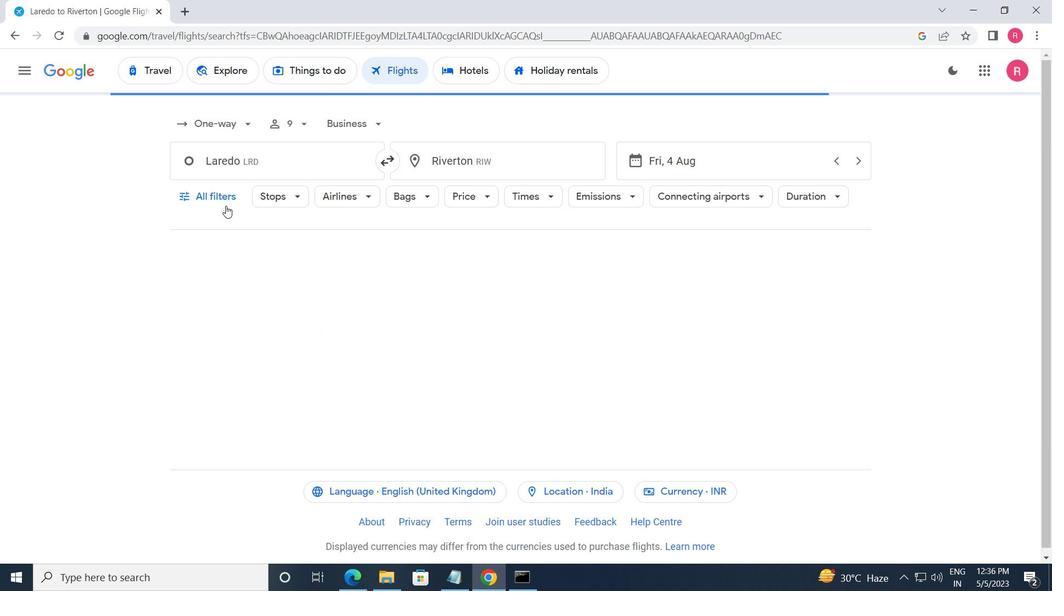 
Action: Mouse moved to (300, 335)
Screenshot: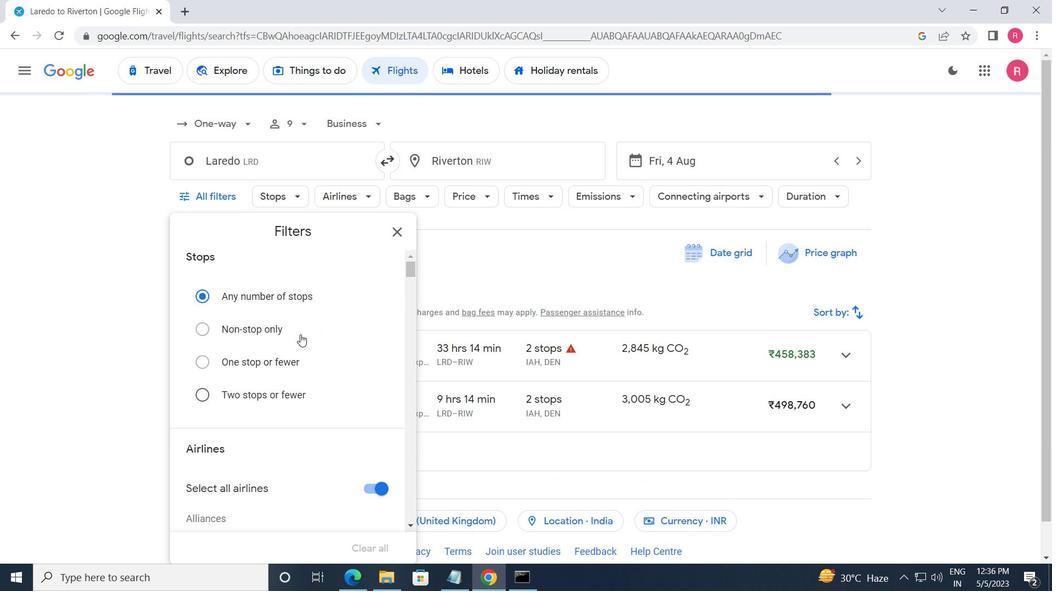 
Action: Mouse scrolled (300, 334) with delta (0, 0)
Screenshot: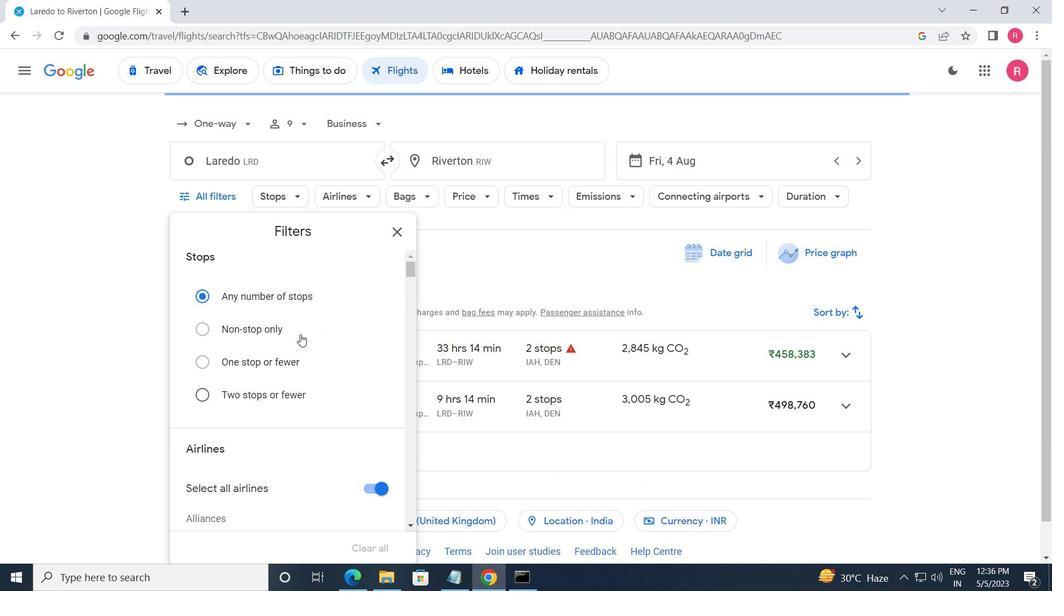 
Action: Mouse moved to (300, 336)
Screenshot: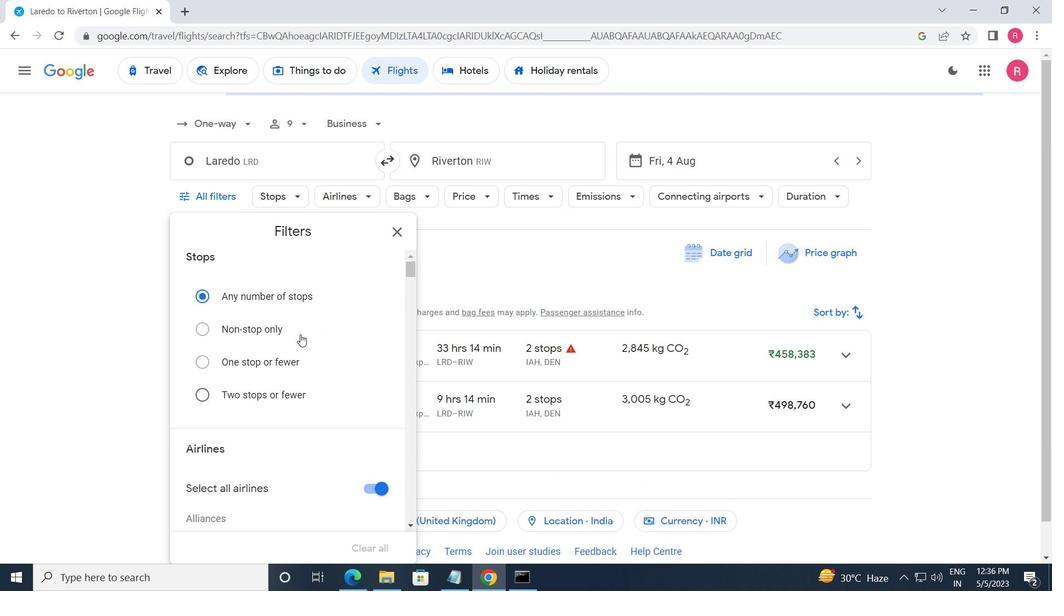 
Action: Mouse scrolled (300, 335) with delta (0, 0)
Screenshot: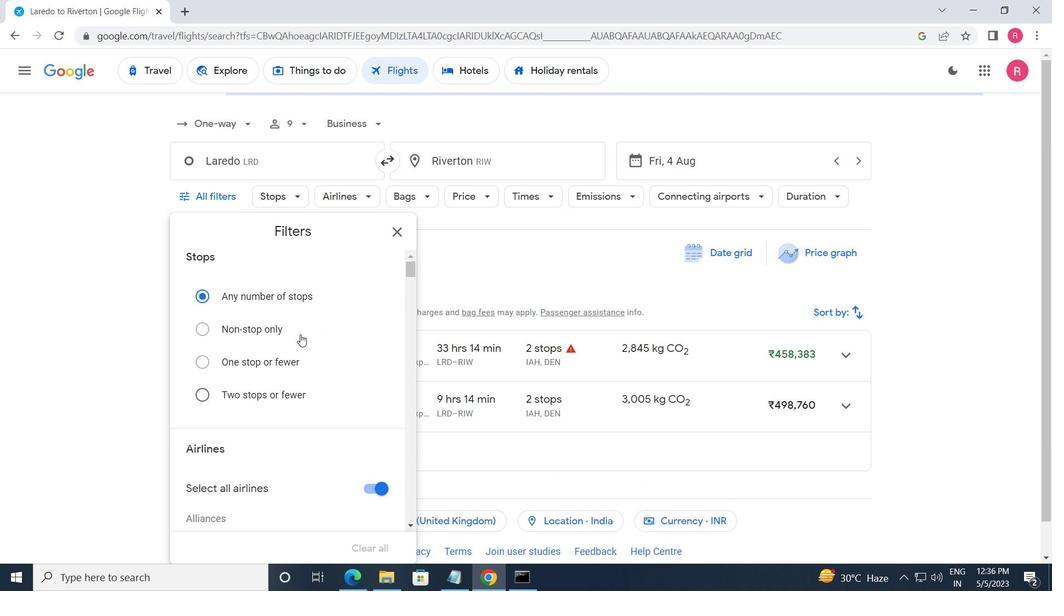 
Action: Mouse scrolled (300, 335) with delta (0, 0)
Screenshot: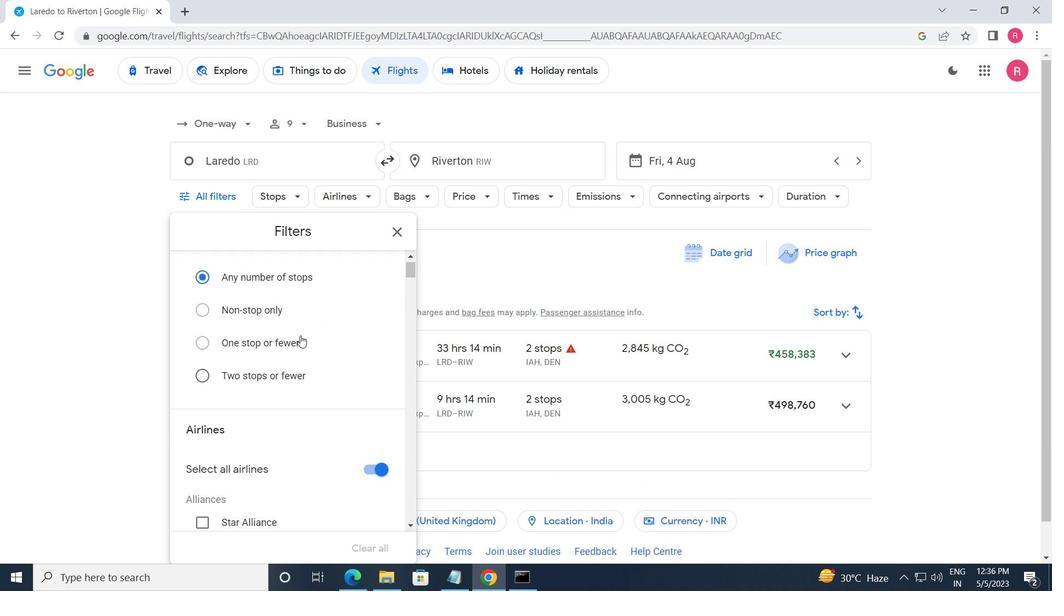 
Action: Mouse moved to (302, 337)
Screenshot: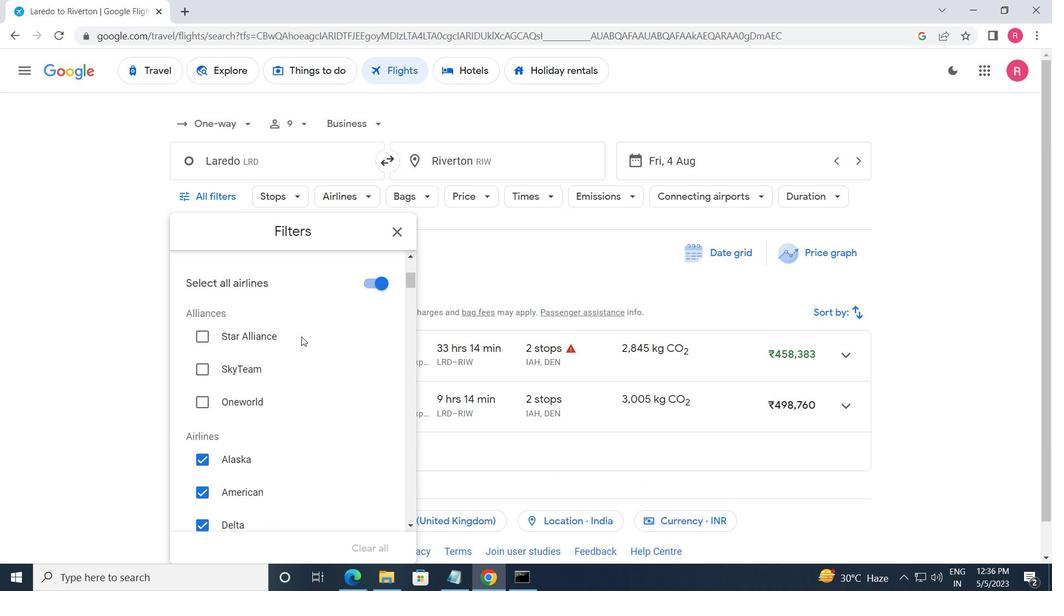 
Action: Mouse scrolled (302, 336) with delta (0, 0)
Screenshot: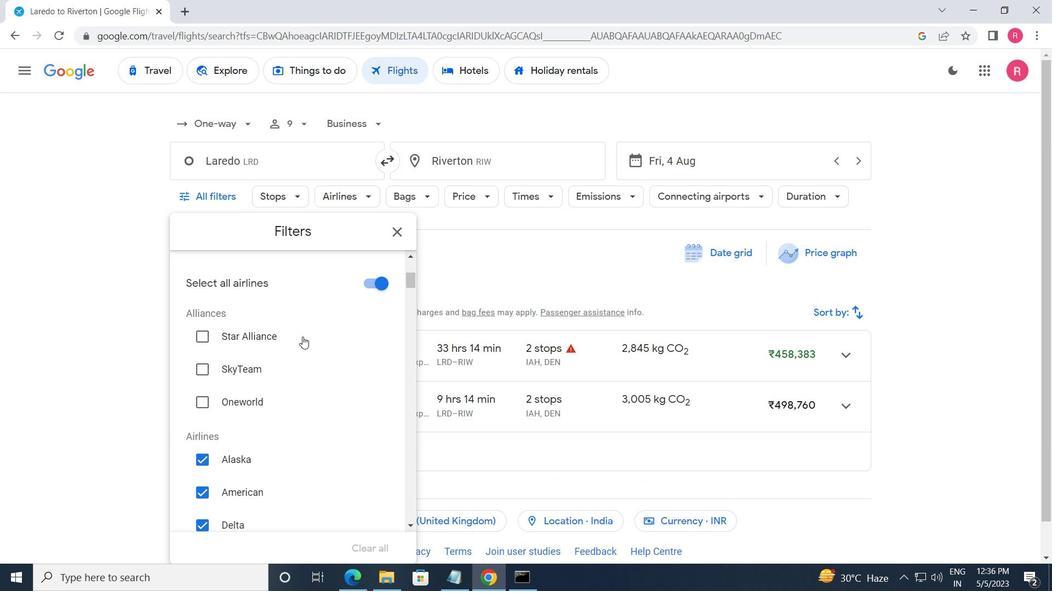 
Action: Mouse scrolled (302, 336) with delta (0, 0)
Screenshot: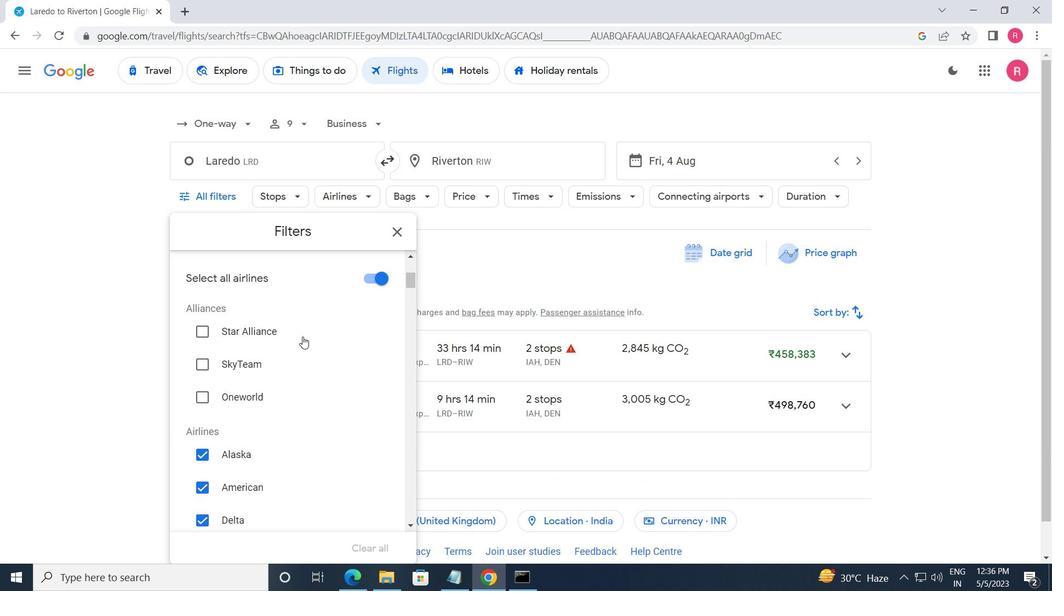 
Action: Mouse moved to (355, 355)
Screenshot: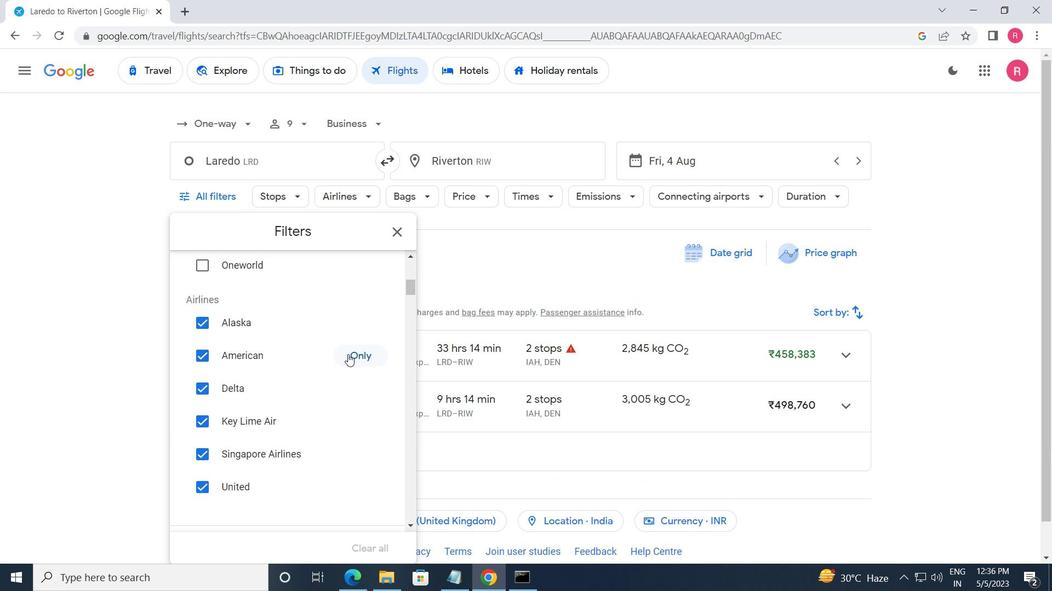 
Action: Mouse pressed left at (355, 355)
Screenshot: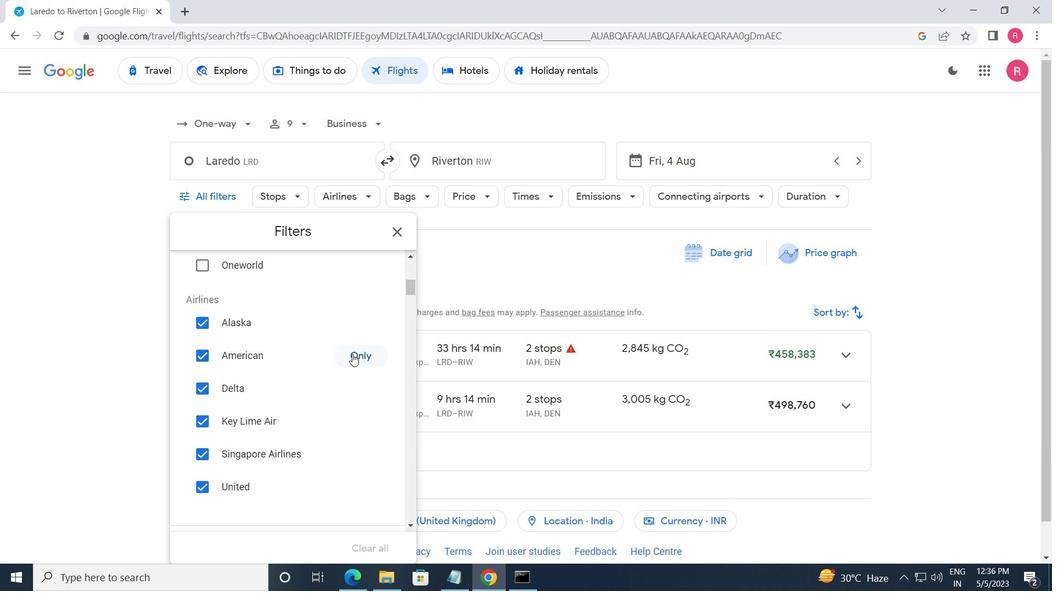 
Action: Mouse moved to (359, 356)
Screenshot: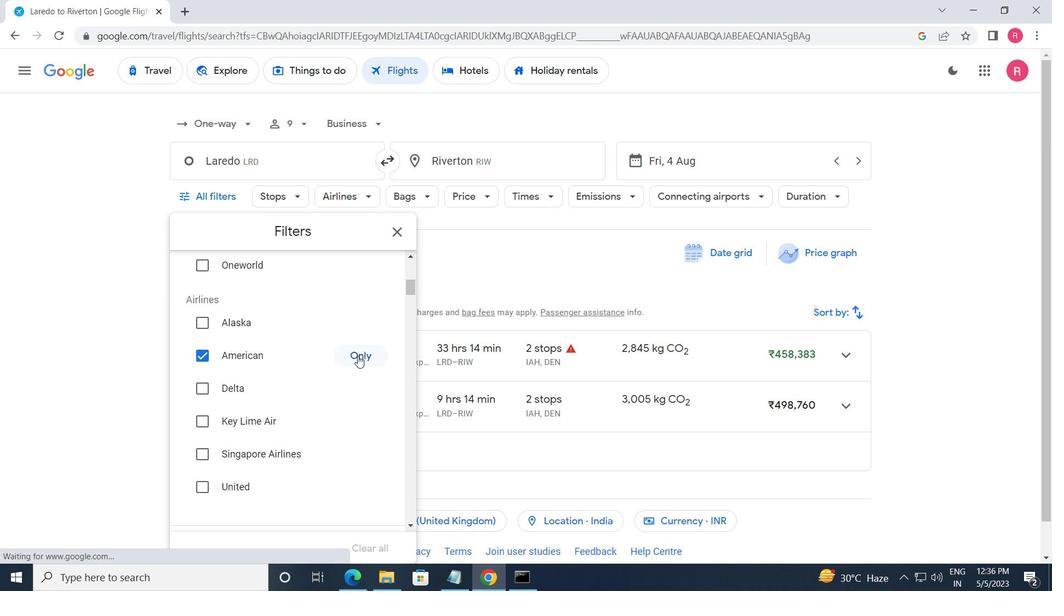
Action: Mouse scrolled (359, 355) with delta (0, 0)
Screenshot: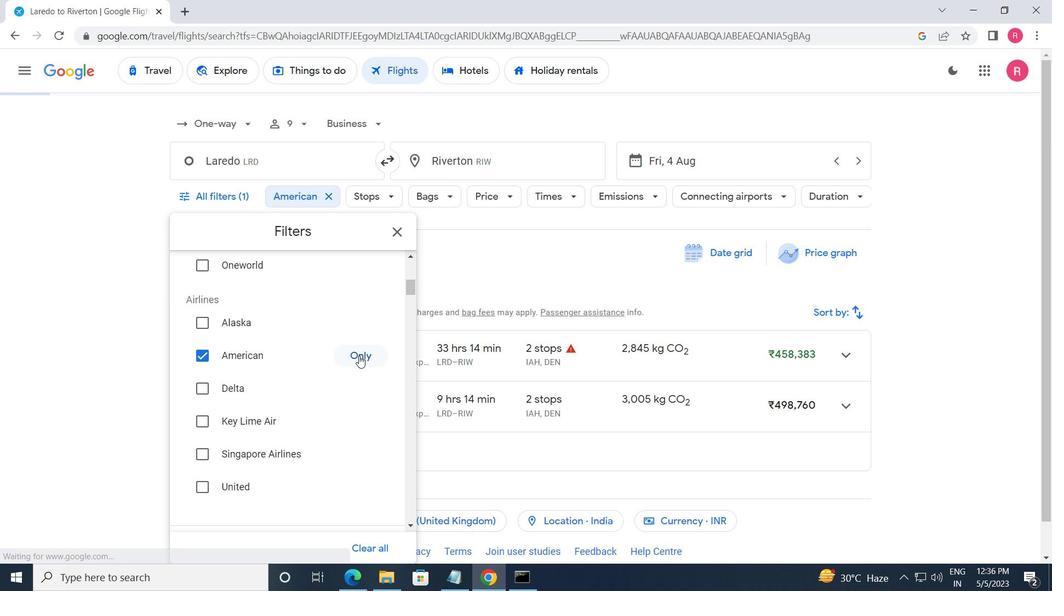 
Action: Mouse scrolled (359, 355) with delta (0, 0)
Screenshot: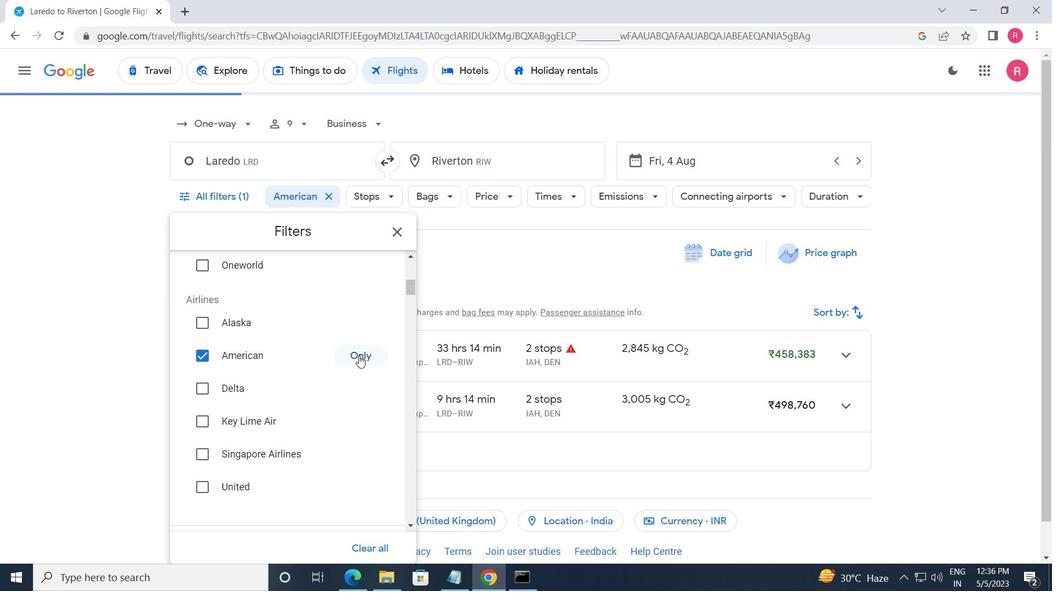 
Action: Mouse moved to (359, 357)
Screenshot: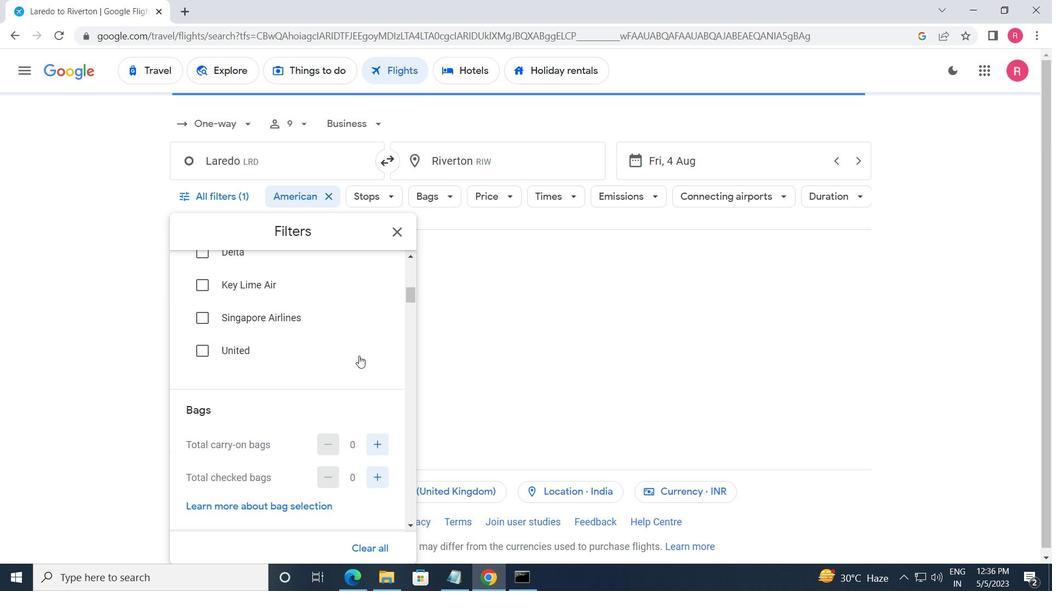 
Action: Mouse scrolled (359, 357) with delta (0, 0)
Screenshot: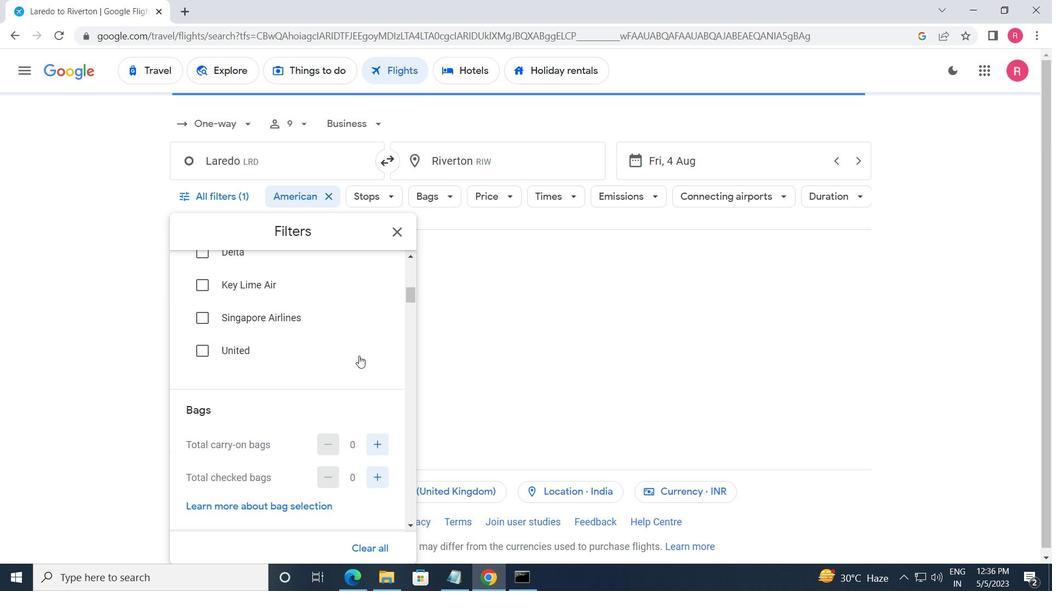 
Action: Mouse moved to (371, 402)
Screenshot: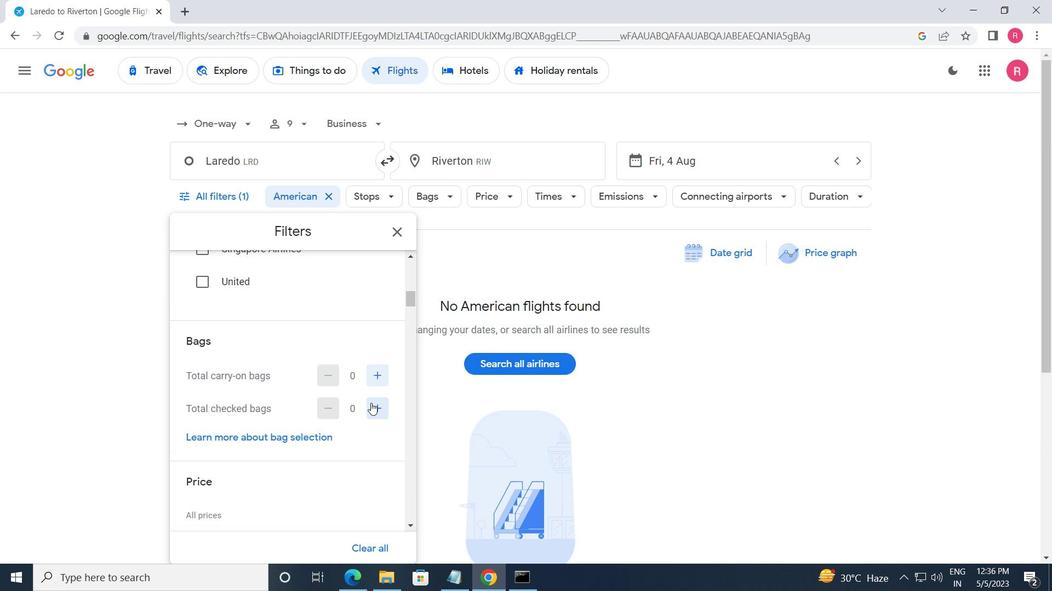 
Action: Mouse pressed left at (371, 402)
Screenshot: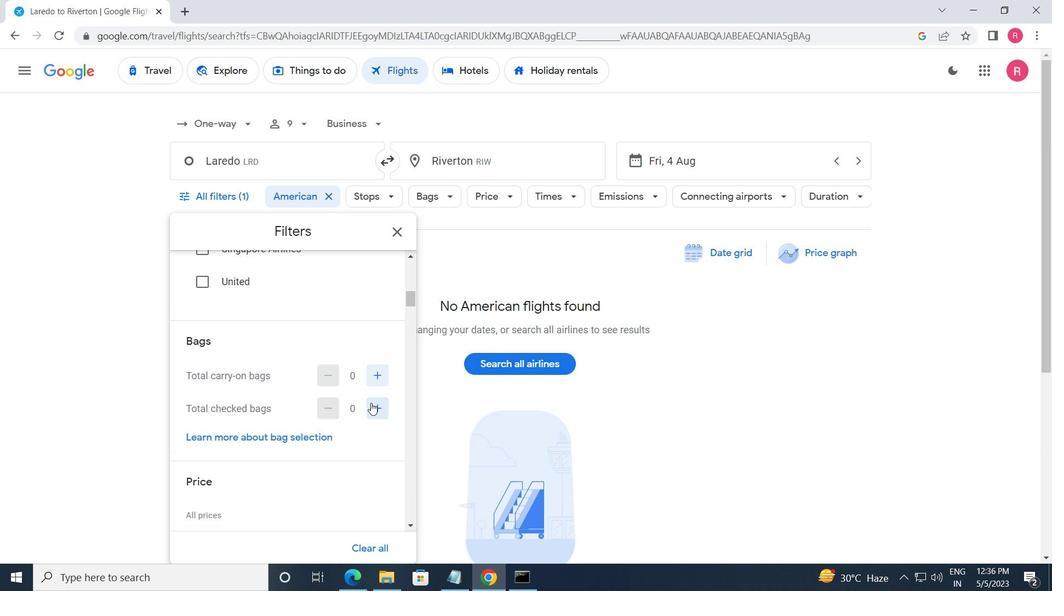 
Action: Mouse moved to (371, 402)
Screenshot: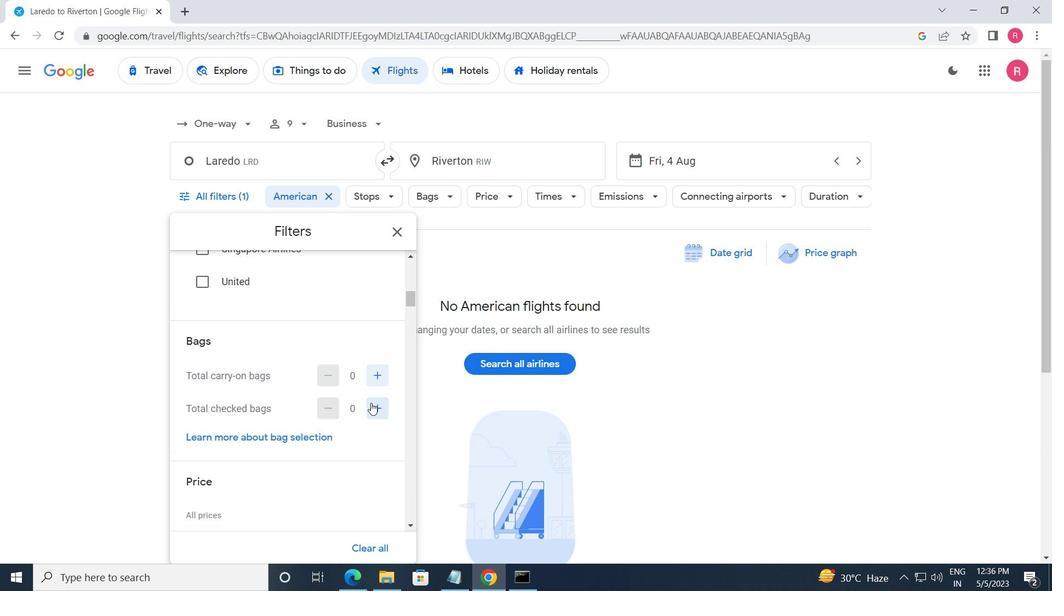 
Action: Mouse pressed left at (371, 402)
Screenshot: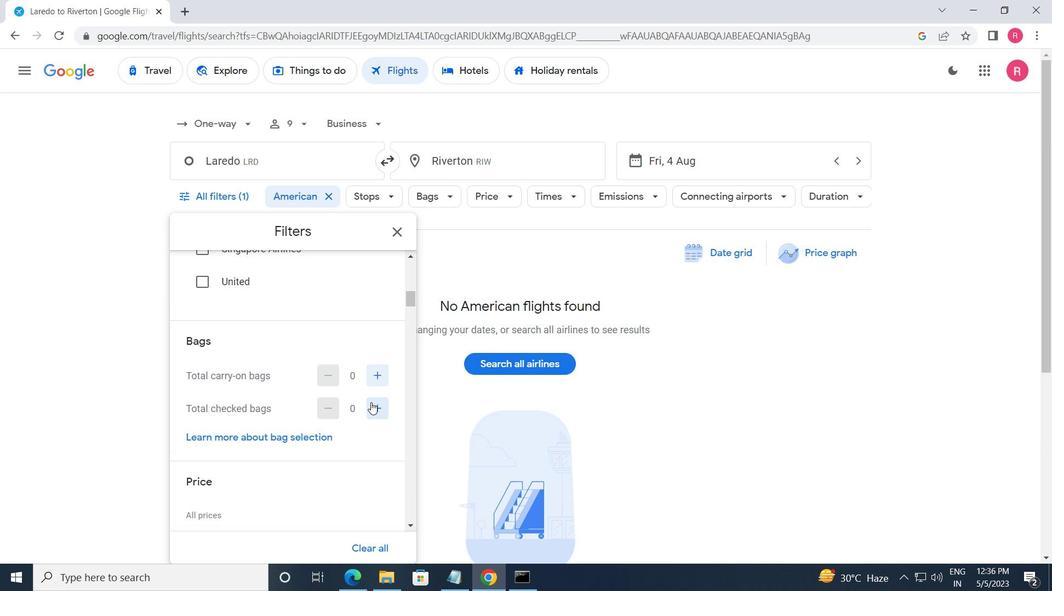 
Action: Mouse moved to (373, 399)
Screenshot: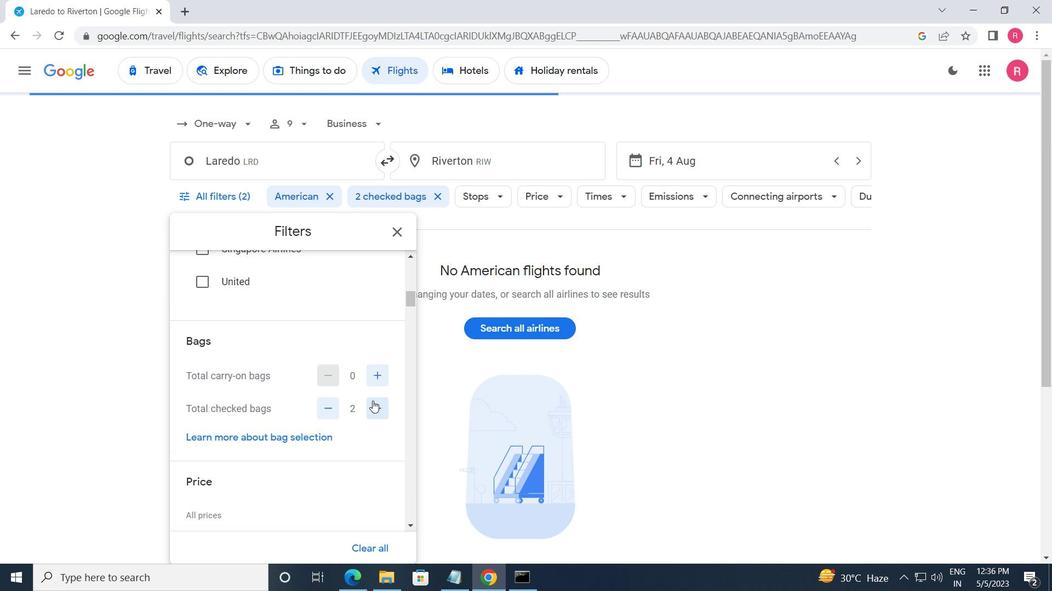
Action: Mouse scrolled (373, 399) with delta (0, 0)
Screenshot: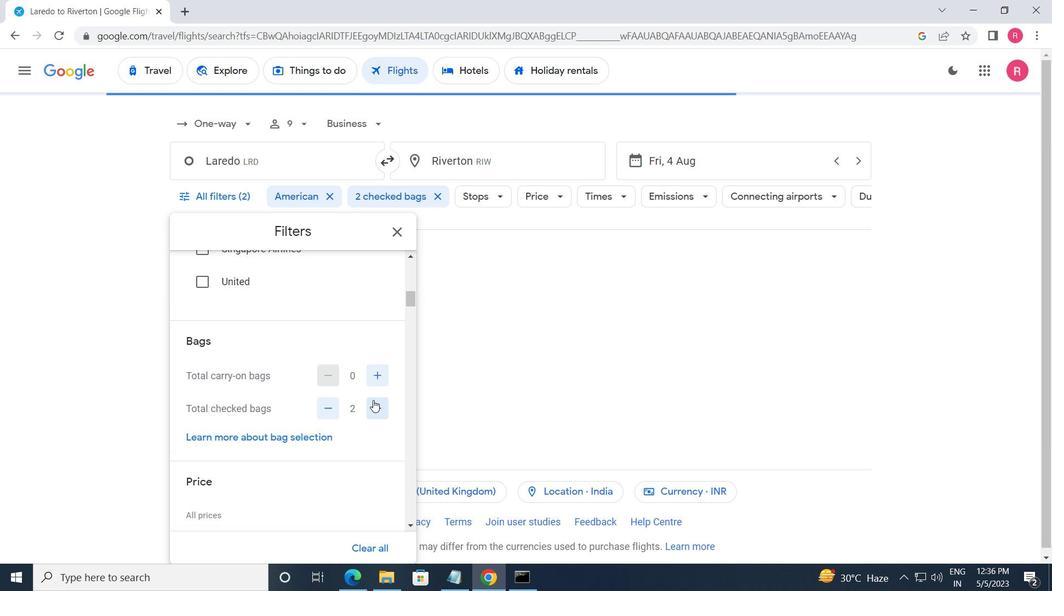 
Action: Mouse moved to (378, 475)
Screenshot: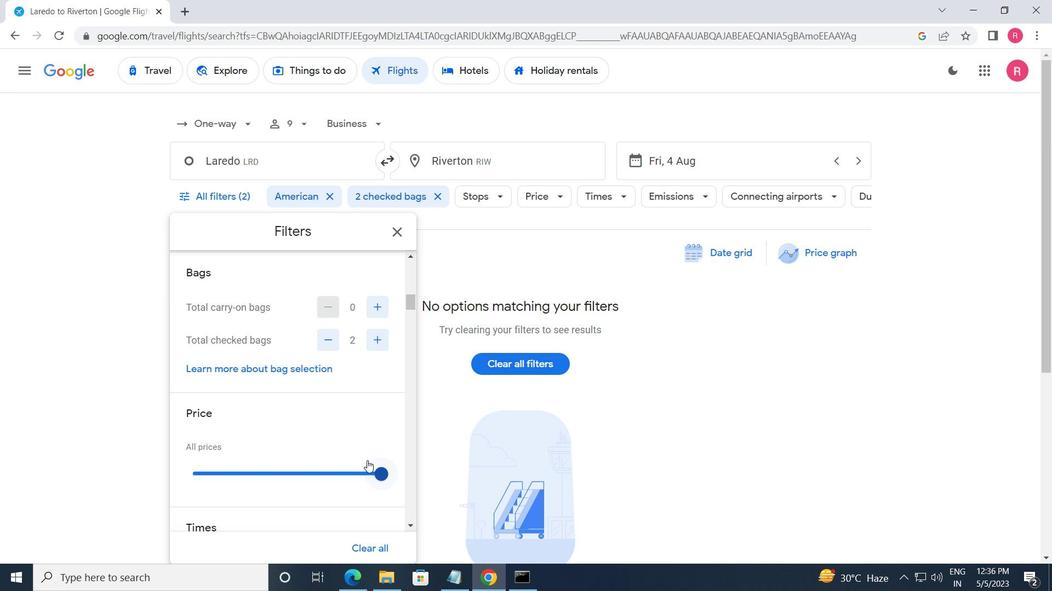 
Action: Mouse pressed left at (378, 475)
Screenshot: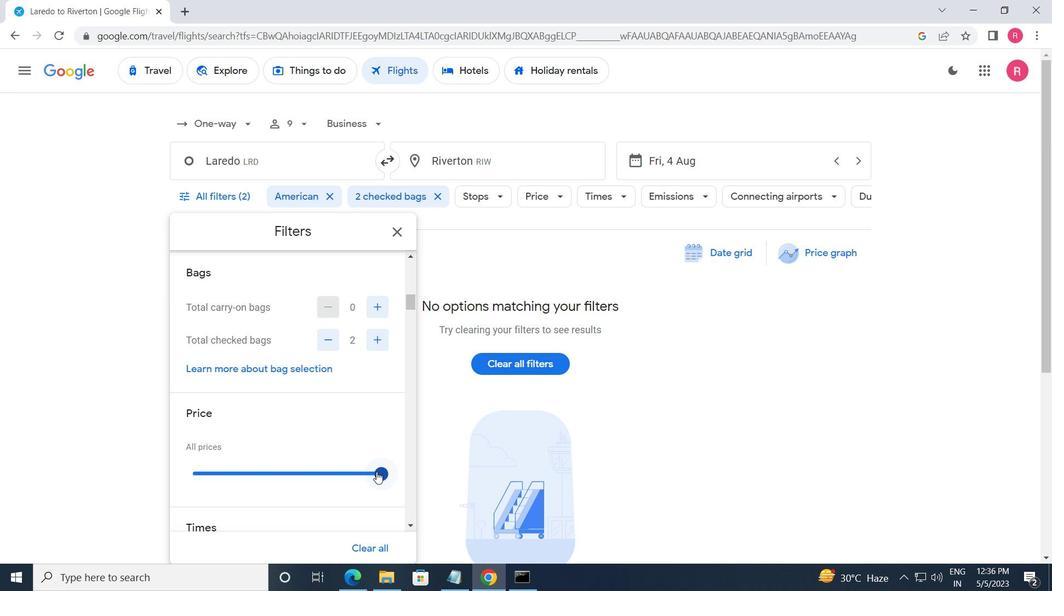 
Action: Mouse moved to (276, 468)
Screenshot: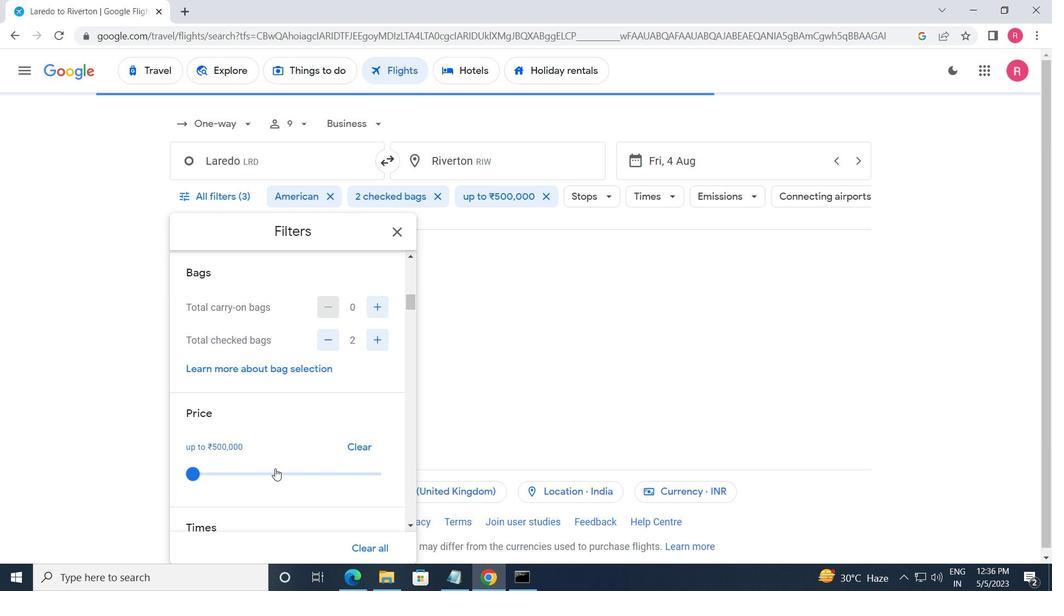 
Action: Mouse scrolled (276, 468) with delta (0, 0)
Screenshot: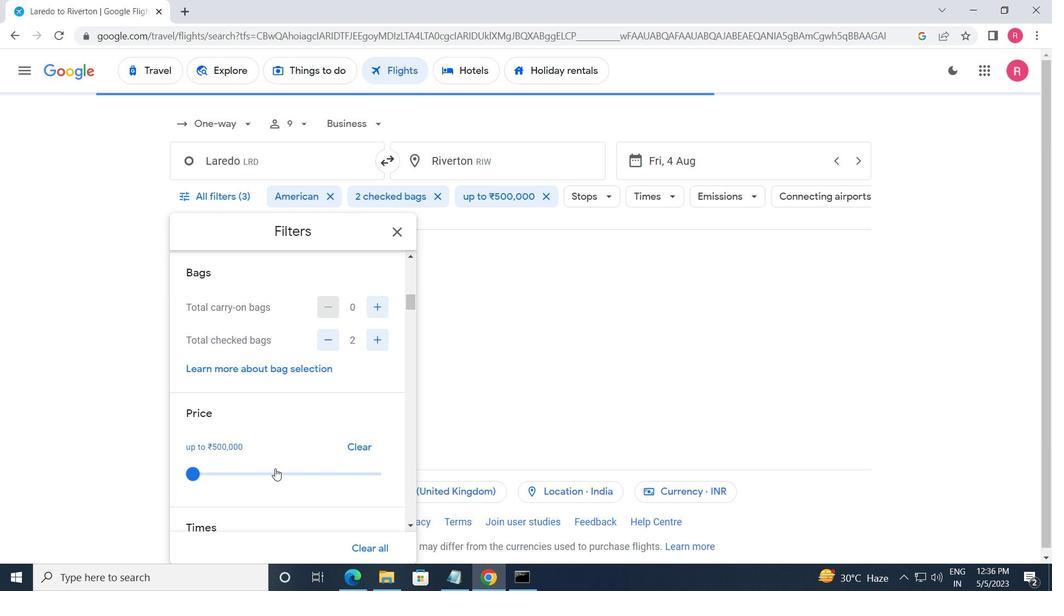 
Action: Mouse scrolled (276, 468) with delta (0, 0)
Screenshot: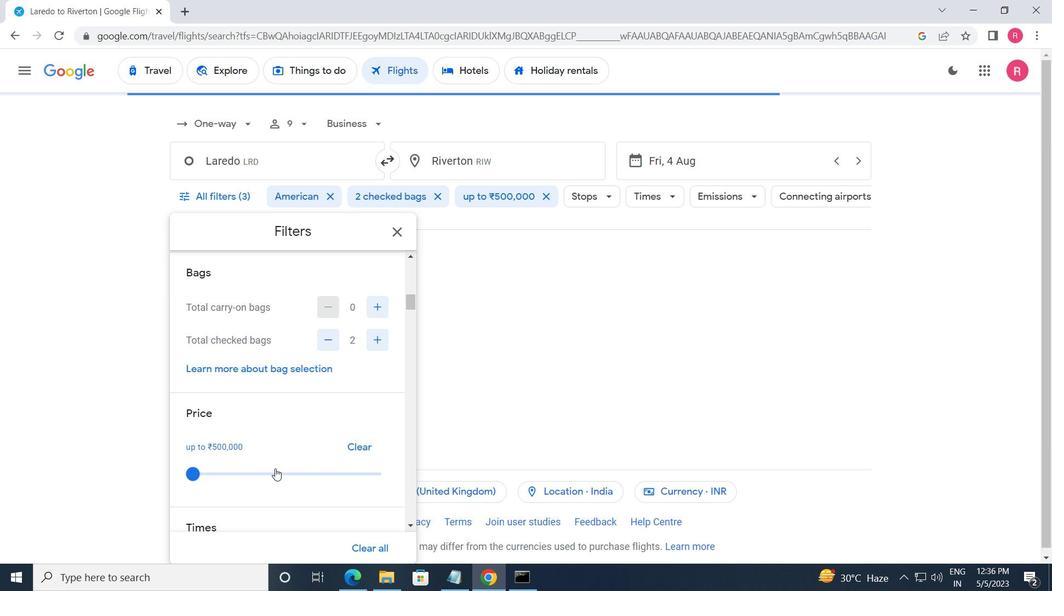 
Action: Mouse moved to (276, 468)
Screenshot: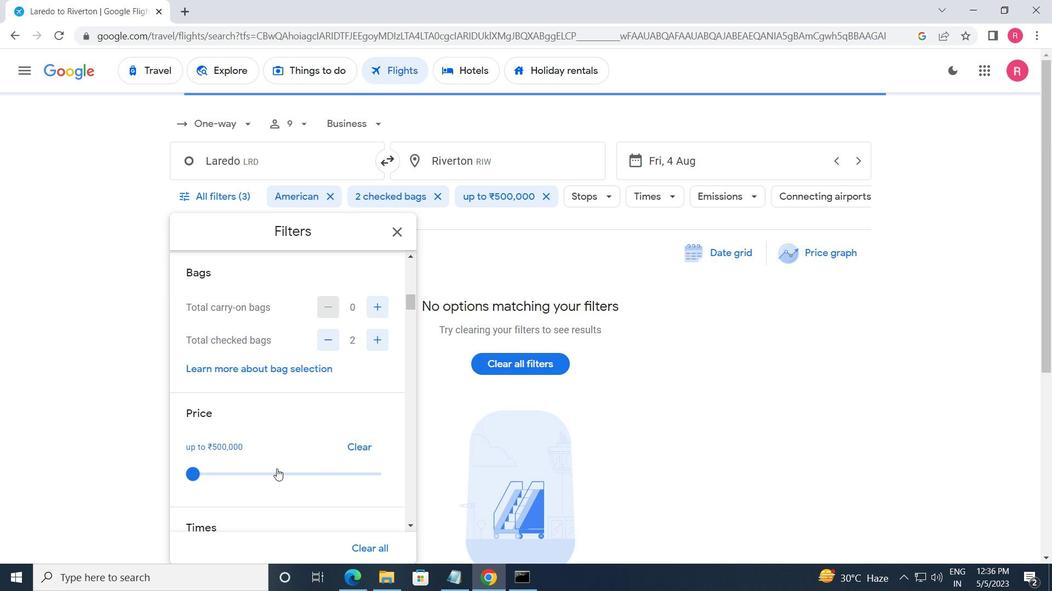 
Action: Mouse scrolled (276, 467) with delta (0, 0)
Screenshot: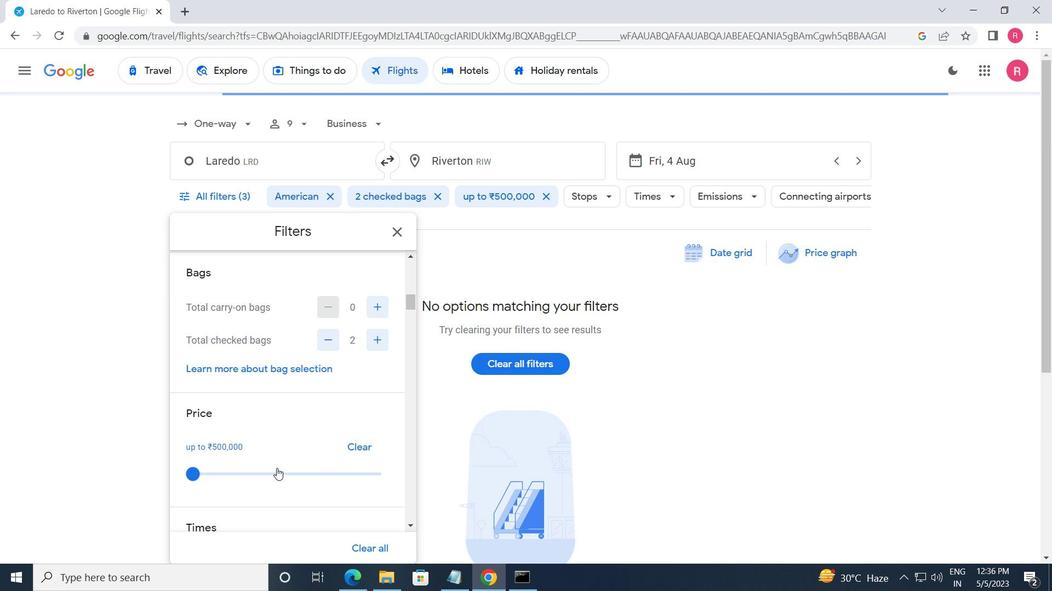 
Action: Mouse moved to (277, 464)
Screenshot: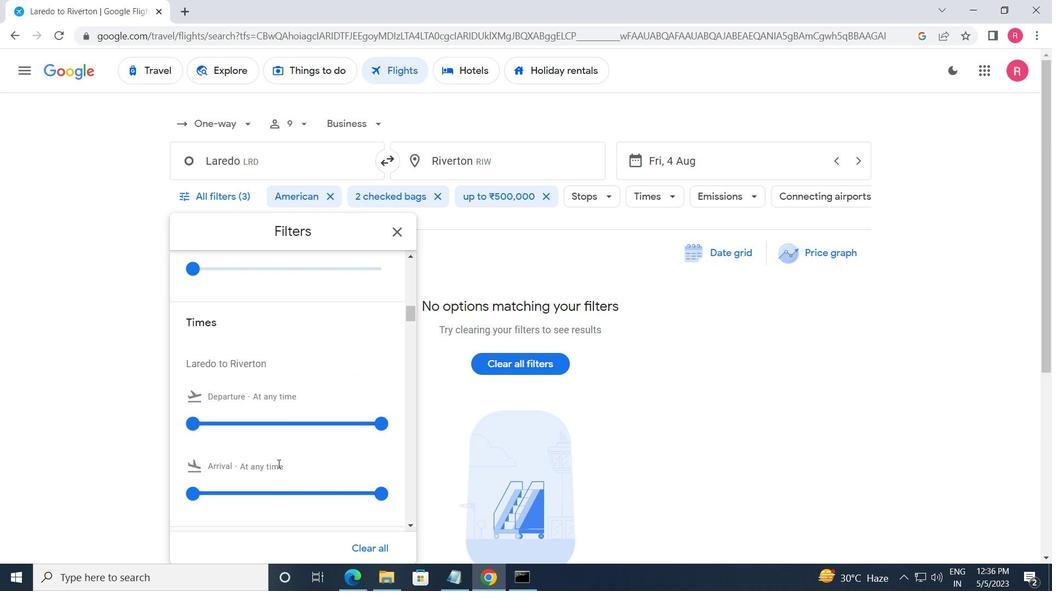 
Action: Mouse scrolled (277, 463) with delta (0, 0)
Screenshot: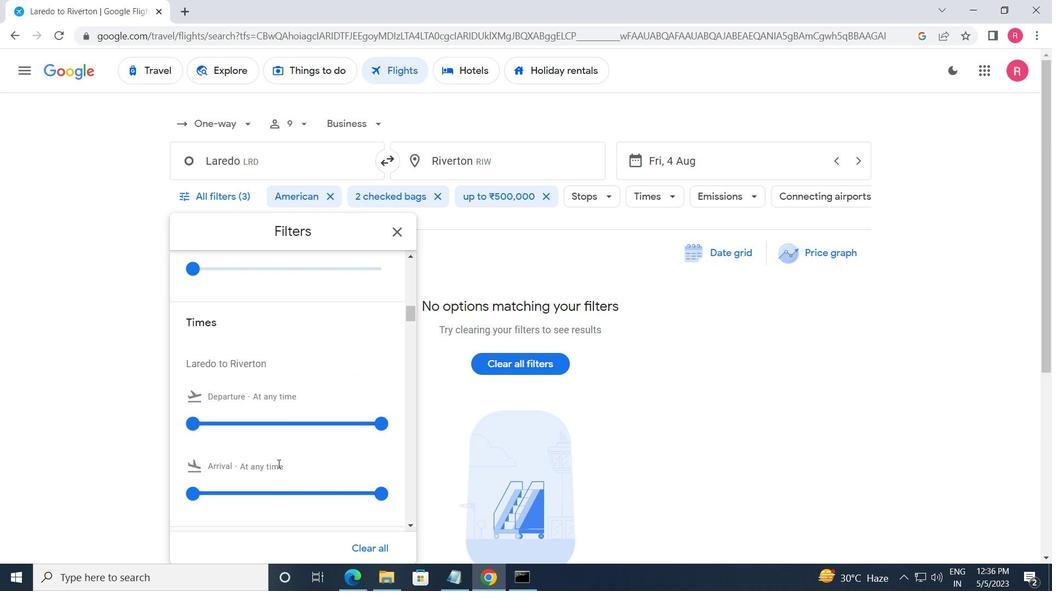 
Action: Mouse moved to (194, 354)
Screenshot: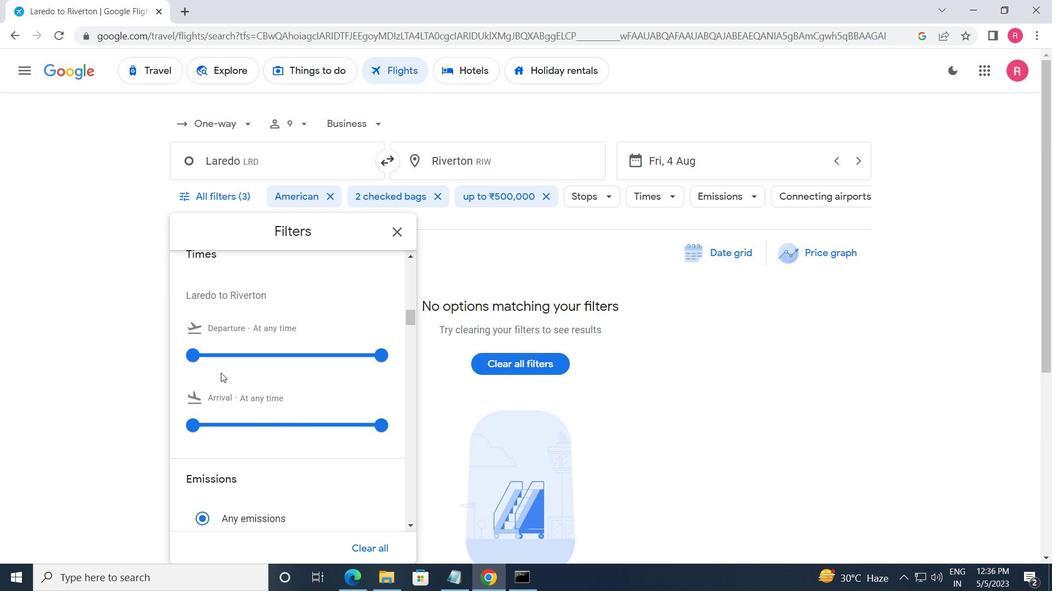
Action: Mouse pressed left at (194, 354)
Screenshot: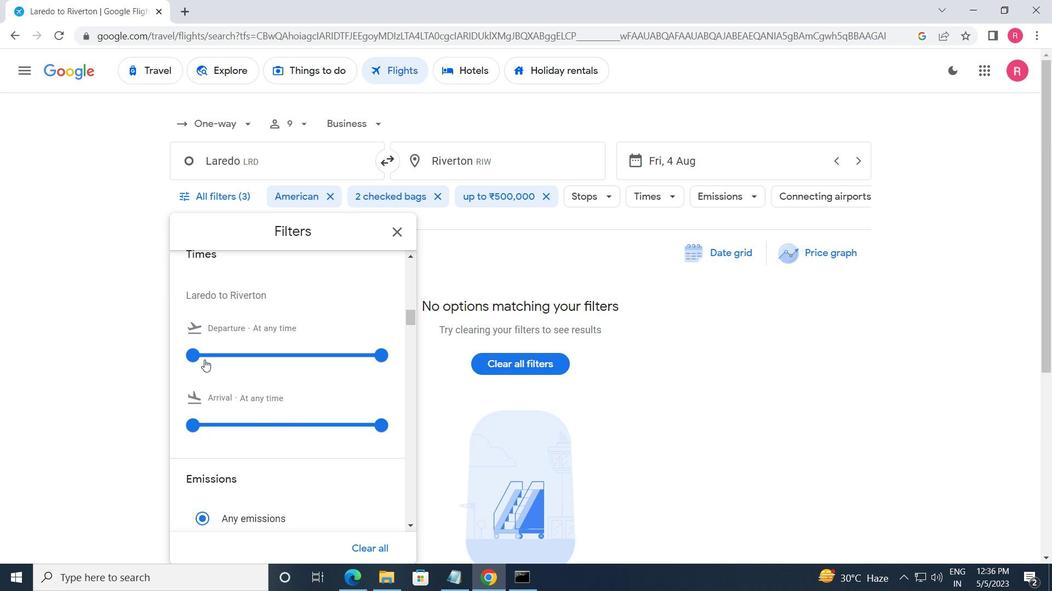 
Action: Mouse moved to (373, 360)
Screenshot: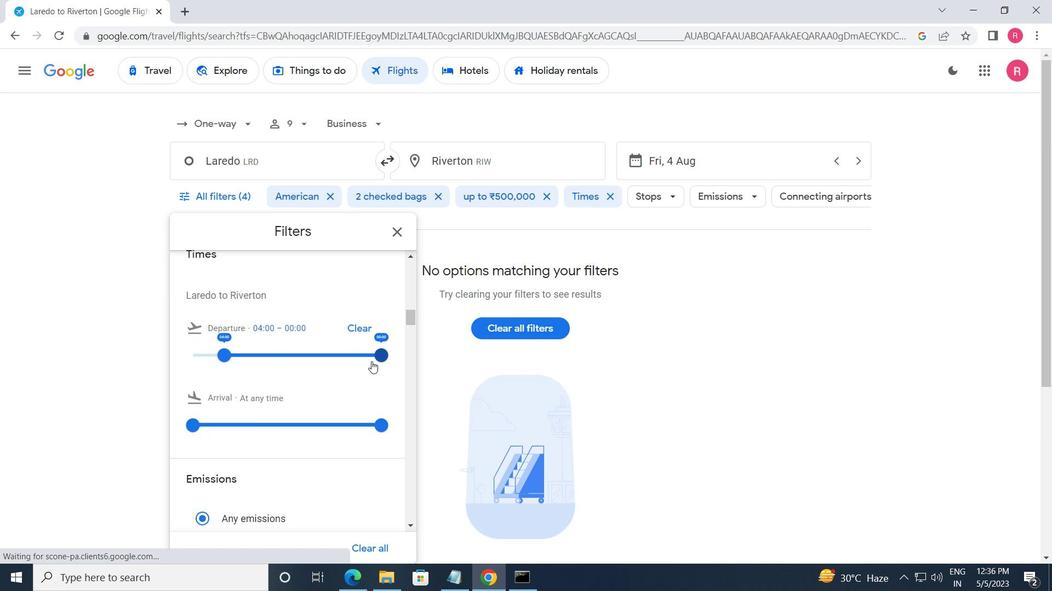 
Action: Mouse pressed left at (373, 360)
Screenshot: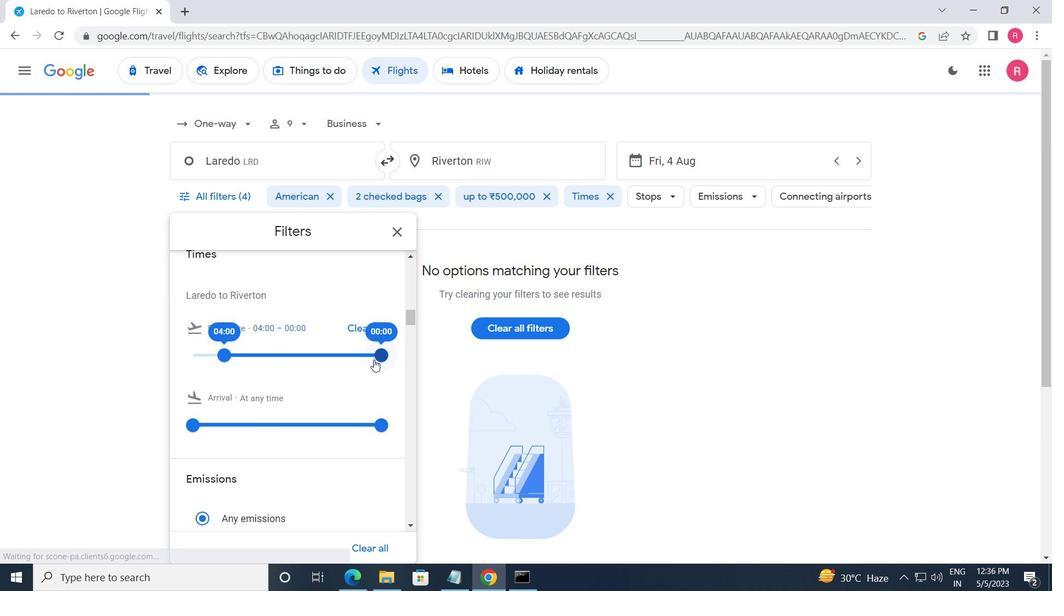 
Action: Mouse moved to (403, 232)
Screenshot: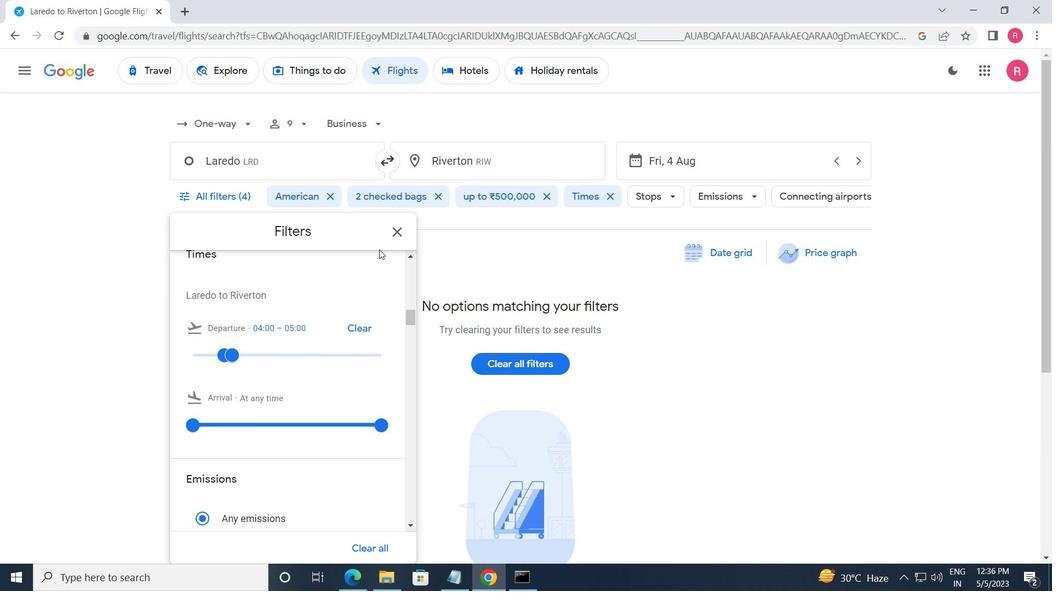 
Action: Mouse pressed left at (403, 232)
Screenshot: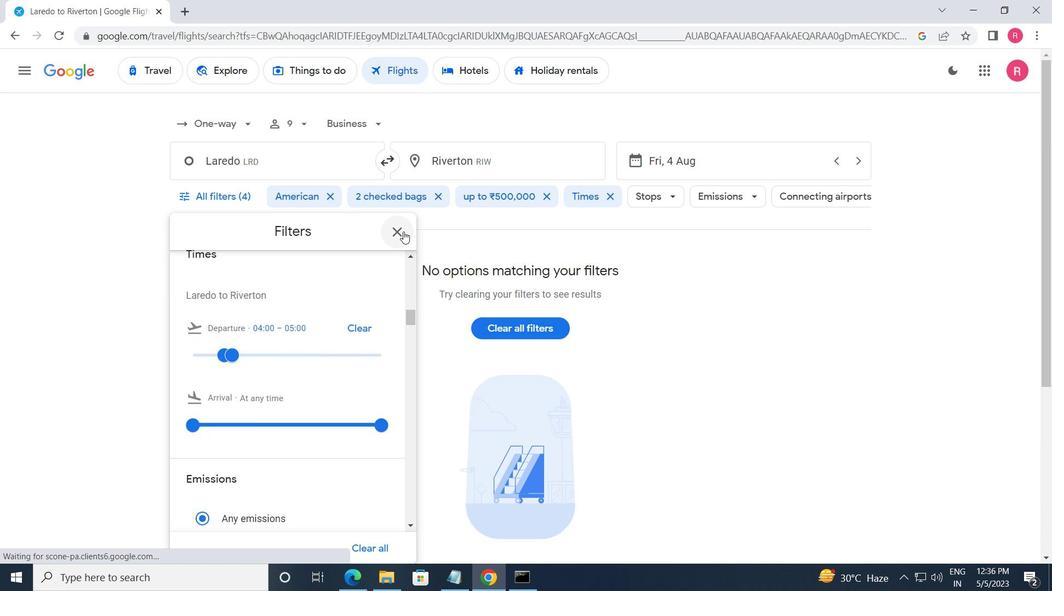 
